 Task: Find connections with filter location San Gil with filter topic #Storytellingwith filter profile language Spanish with filter current company Isha Foundation with filter school Gaya College, Gaya with filter industry Wholesale Building Materials with filter service category Web Development with filter keywords title Video Editor
Action: Mouse moved to (291, 209)
Screenshot: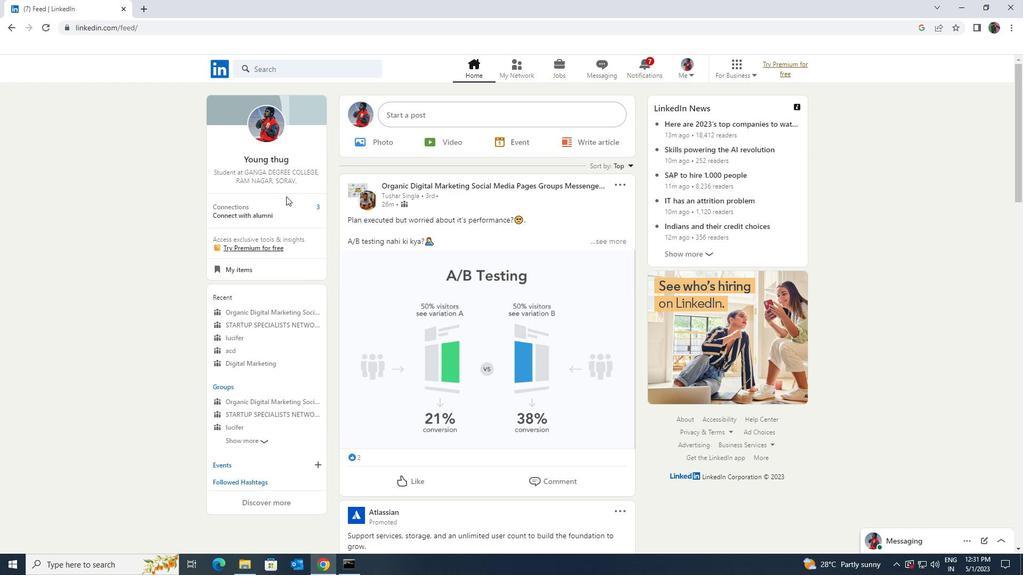 
Action: Mouse pressed left at (291, 209)
Screenshot: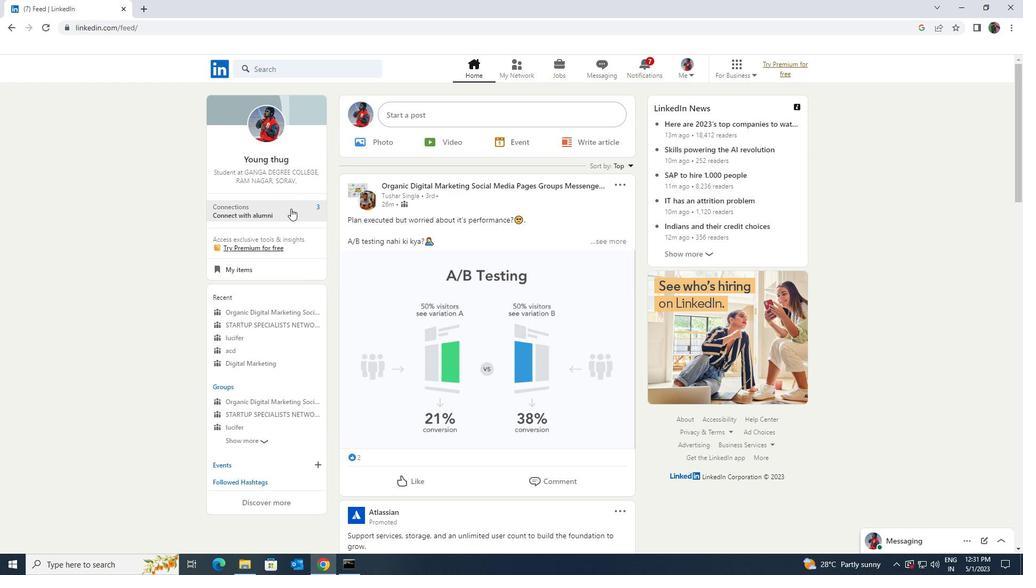 
Action: Mouse moved to (316, 130)
Screenshot: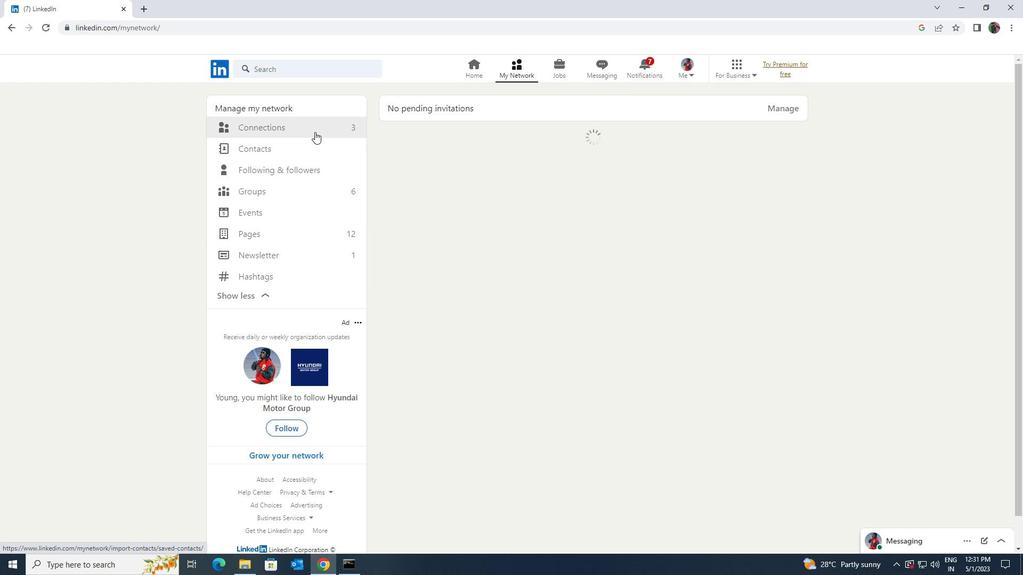 
Action: Mouse pressed left at (316, 130)
Screenshot: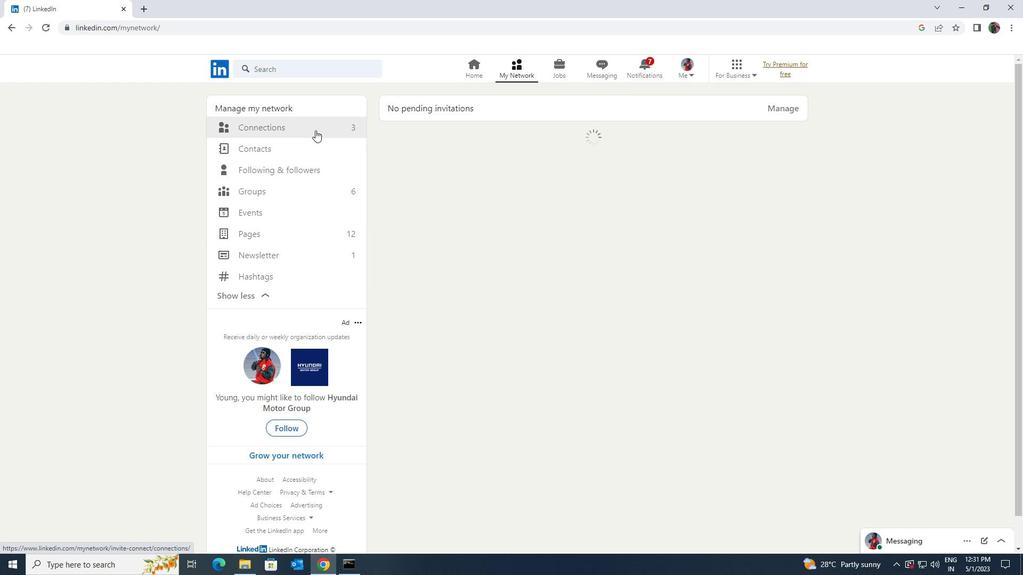 
Action: Mouse moved to (593, 130)
Screenshot: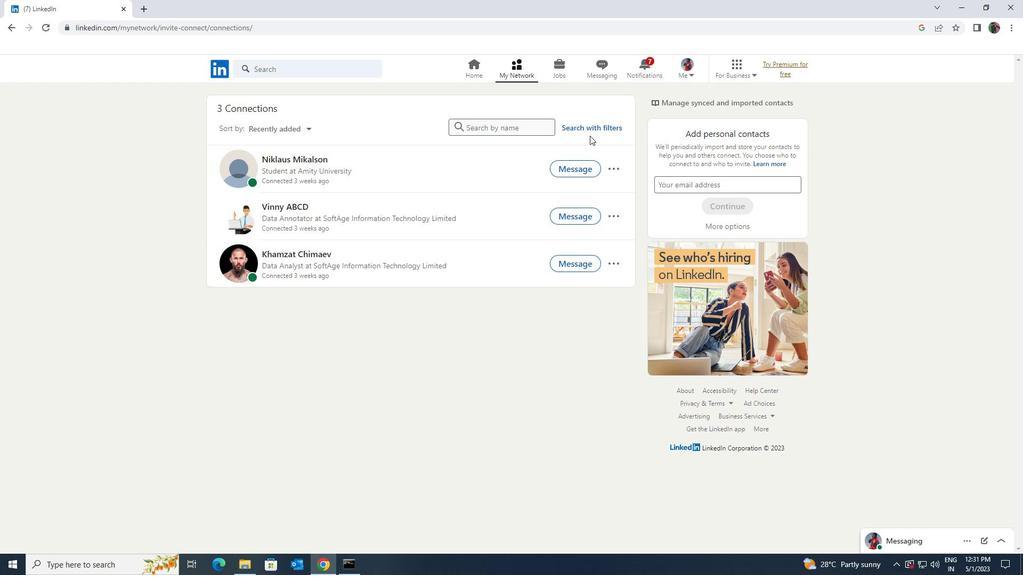 
Action: Mouse pressed left at (593, 130)
Screenshot: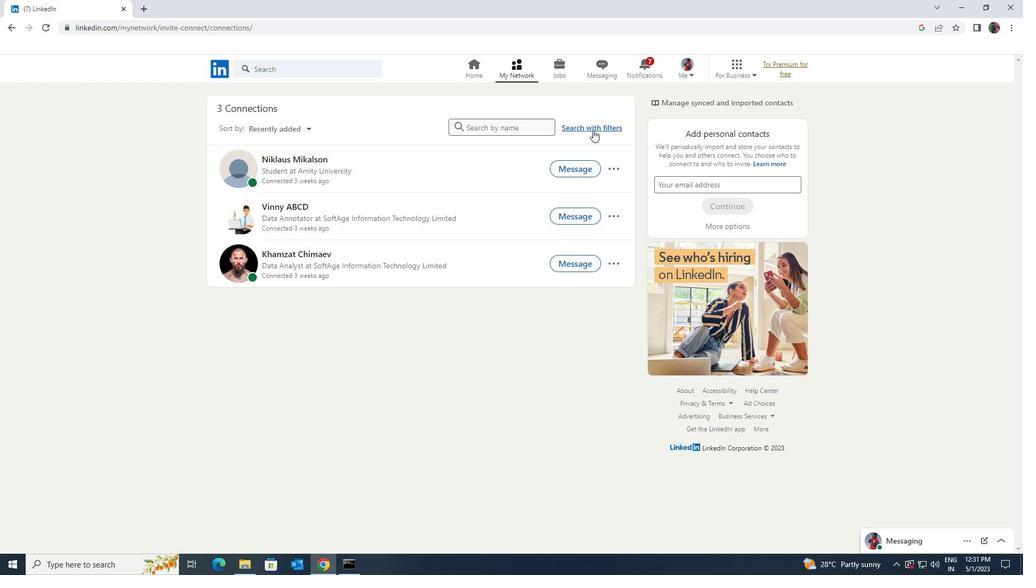 
Action: Mouse moved to (546, 102)
Screenshot: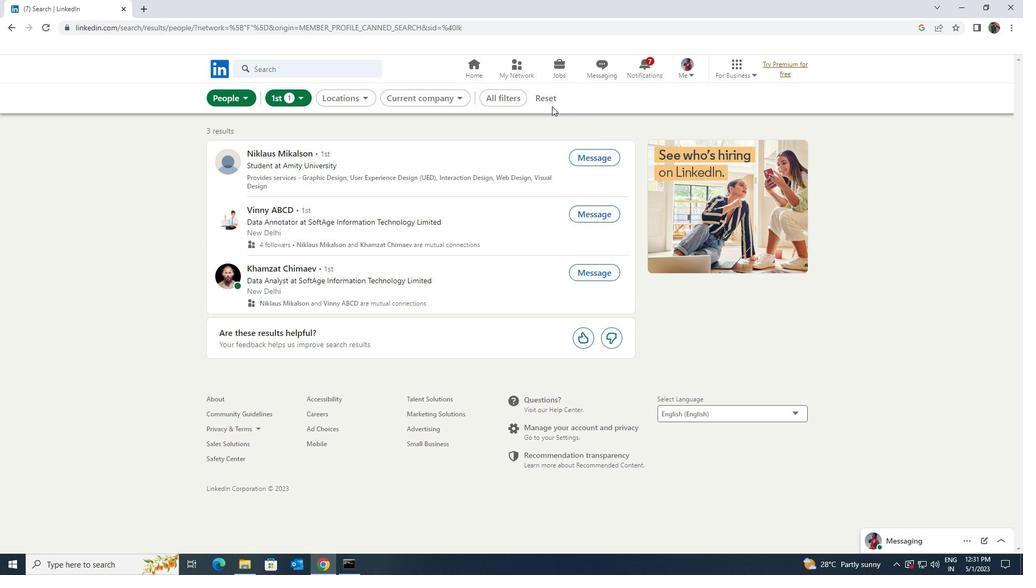 
Action: Mouse pressed left at (546, 102)
Screenshot: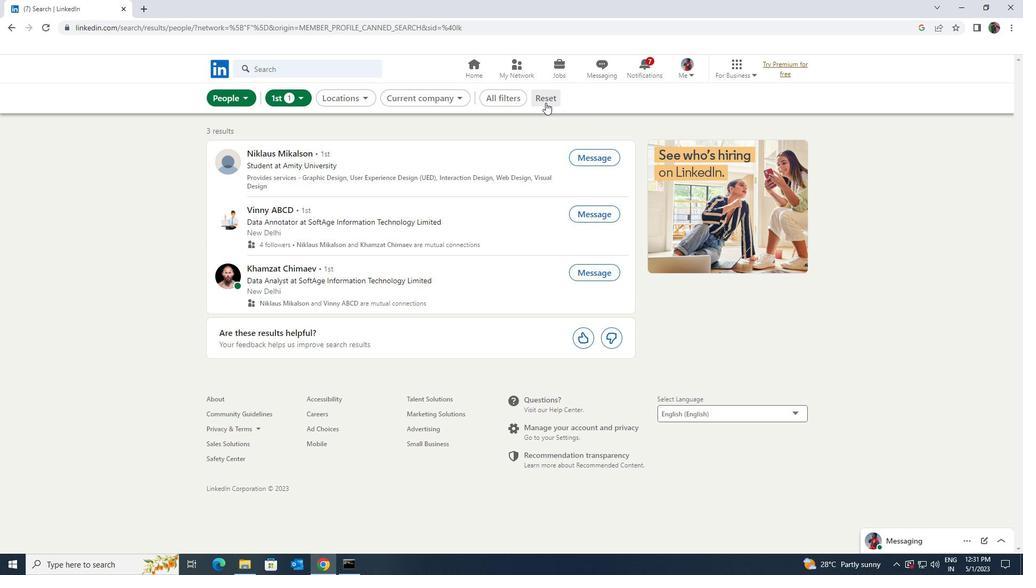
Action: Mouse moved to (522, 101)
Screenshot: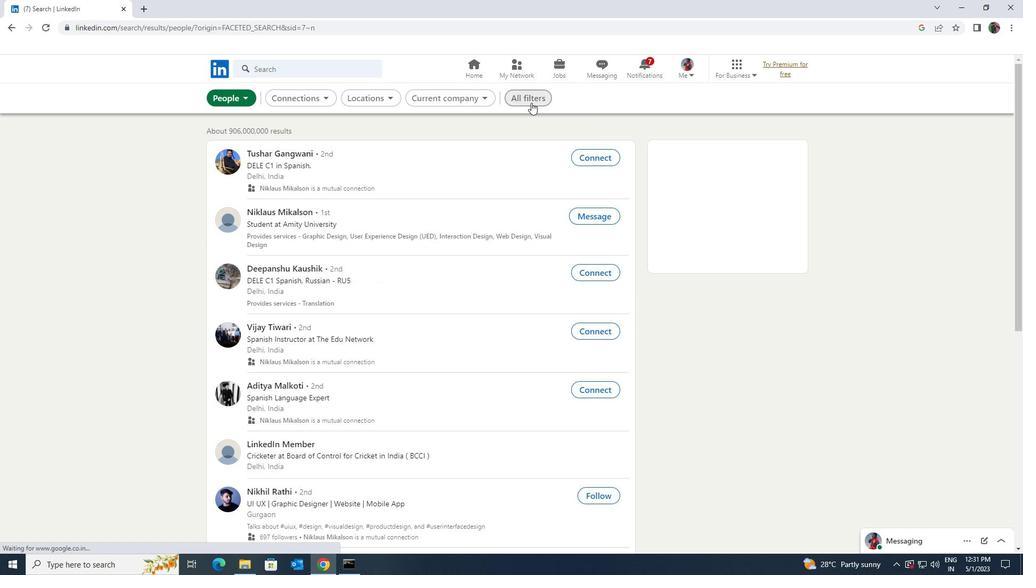 
Action: Mouse pressed left at (522, 101)
Screenshot: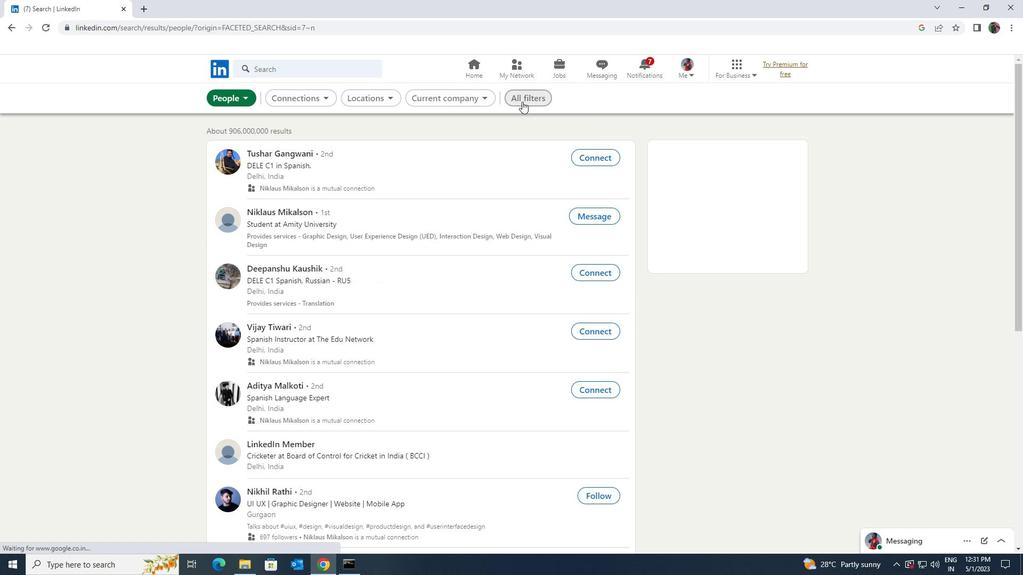 
Action: Mouse moved to (849, 302)
Screenshot: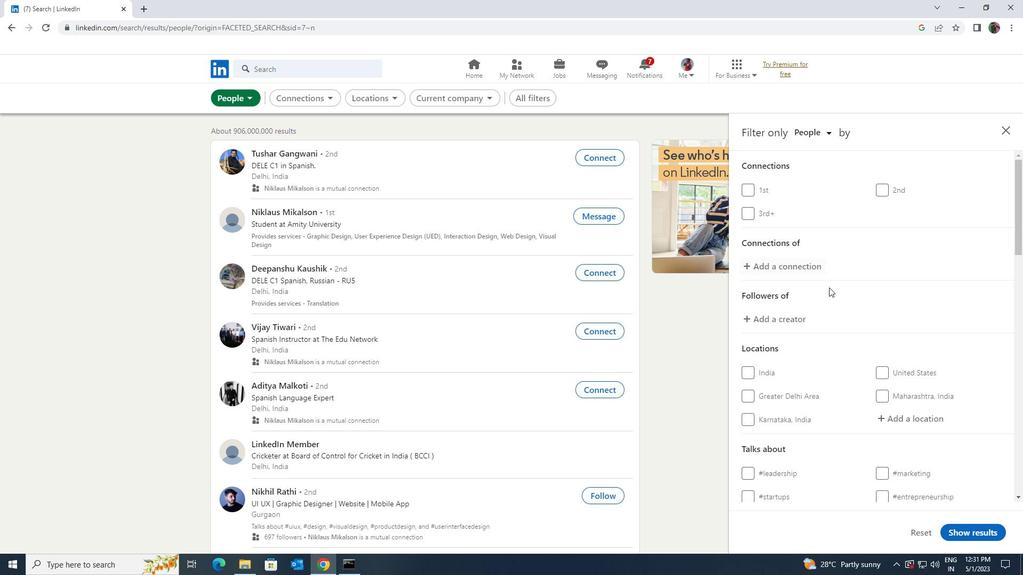 
Action: Mouse scrolled (849, 301) with delta (0, 0)
Screenshot: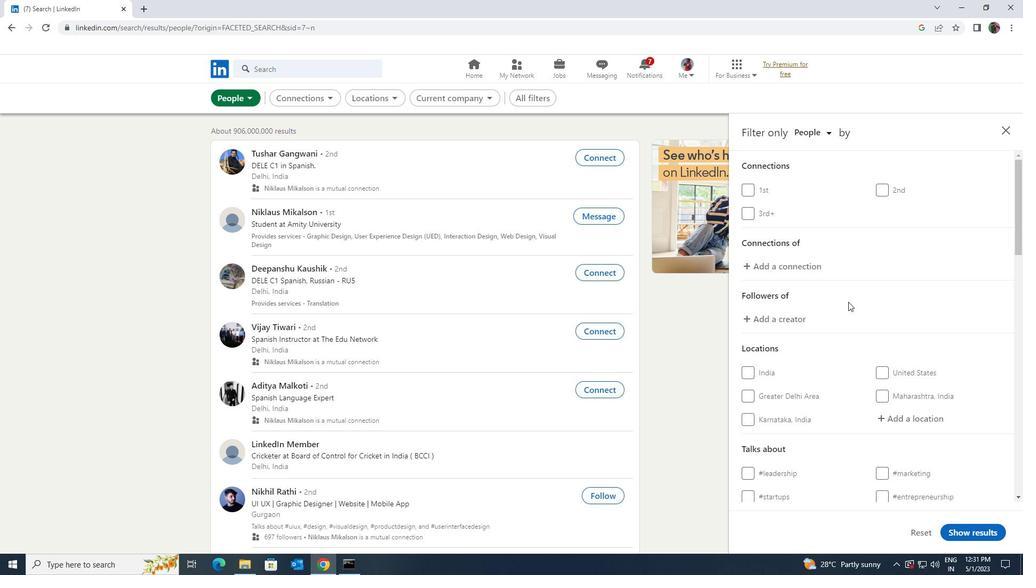 
Action: Mouse moved to (850, 302)
Screenshot: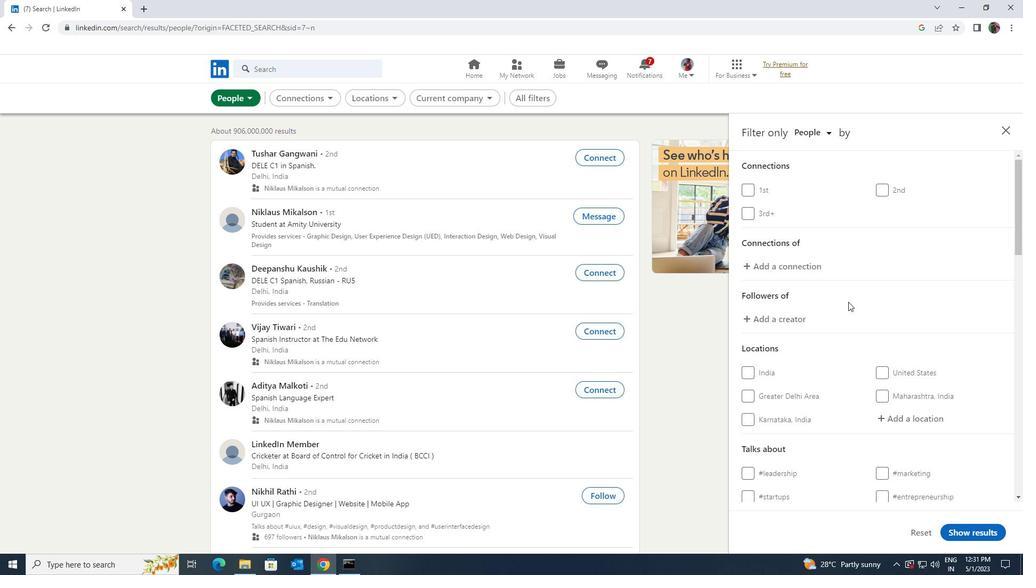 
Action: Mouse scrolled (850, 301) with delta (0, 0)
Screenshot: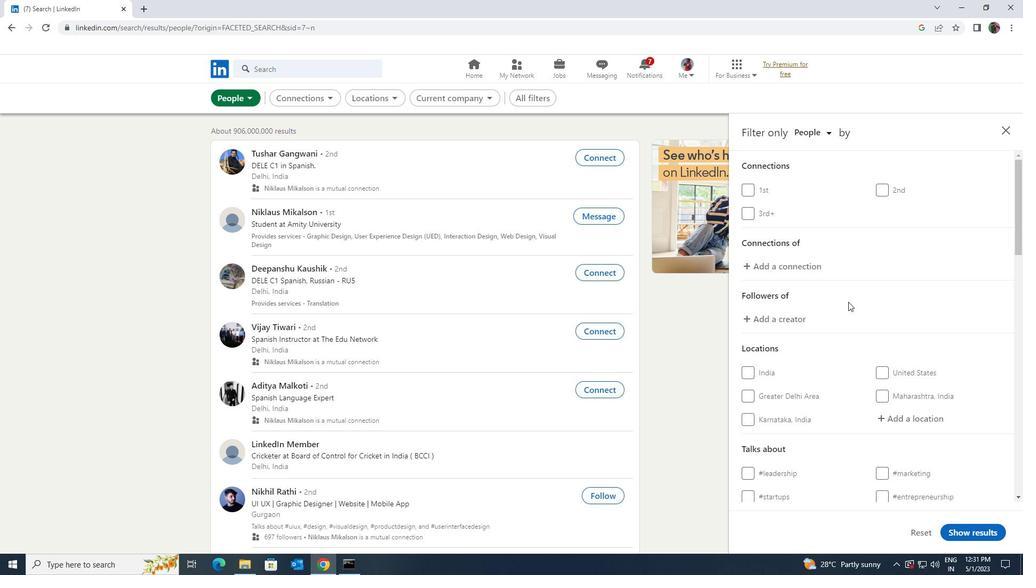 
Action: Mouse moved to (877, 309)
Screenshot: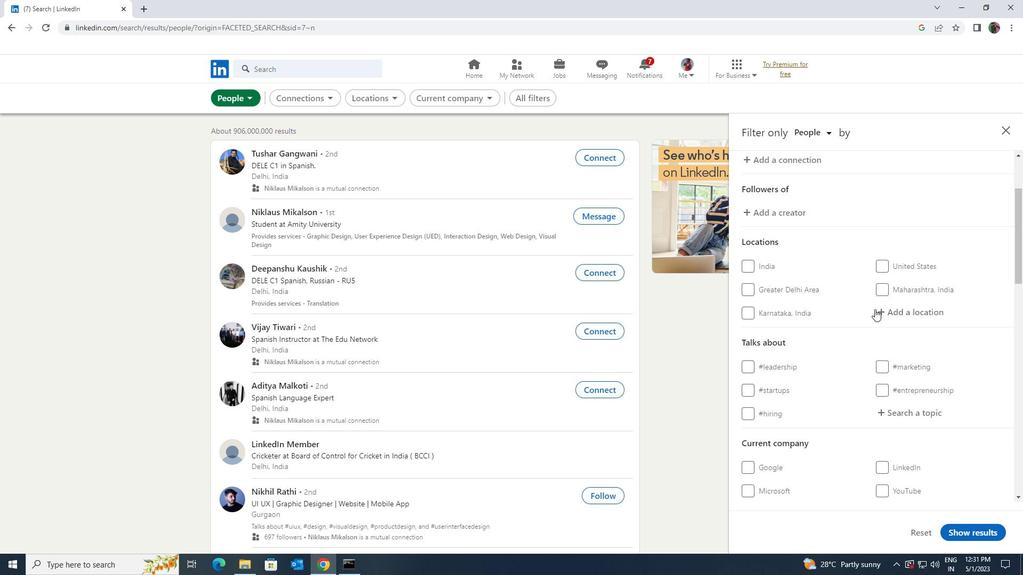 
Action: Mouse pressed left at (877, 309)
Screenshot: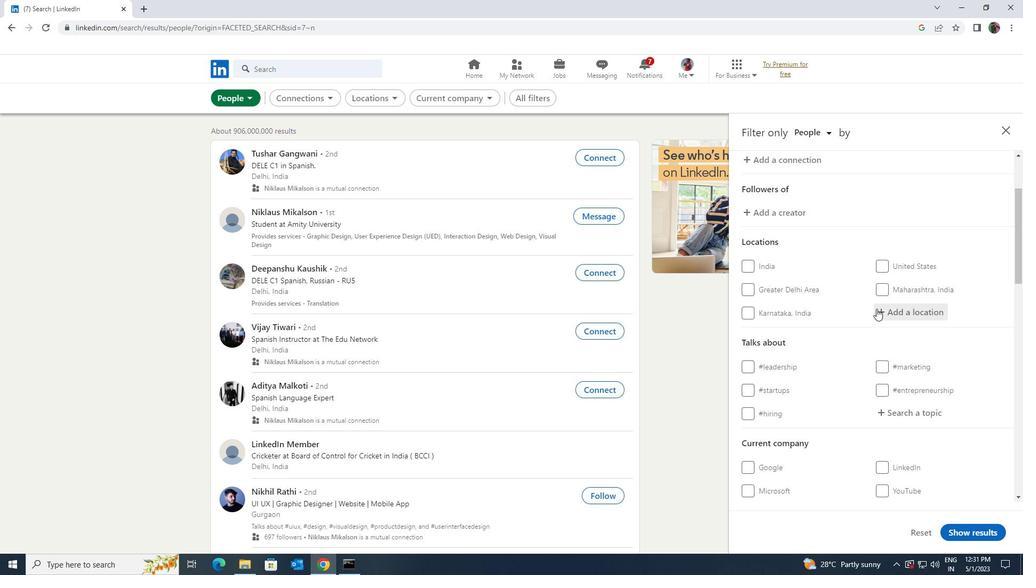 
Action: Key pressed <Key.shift>SAN<Key.space>GIL
Screenshot: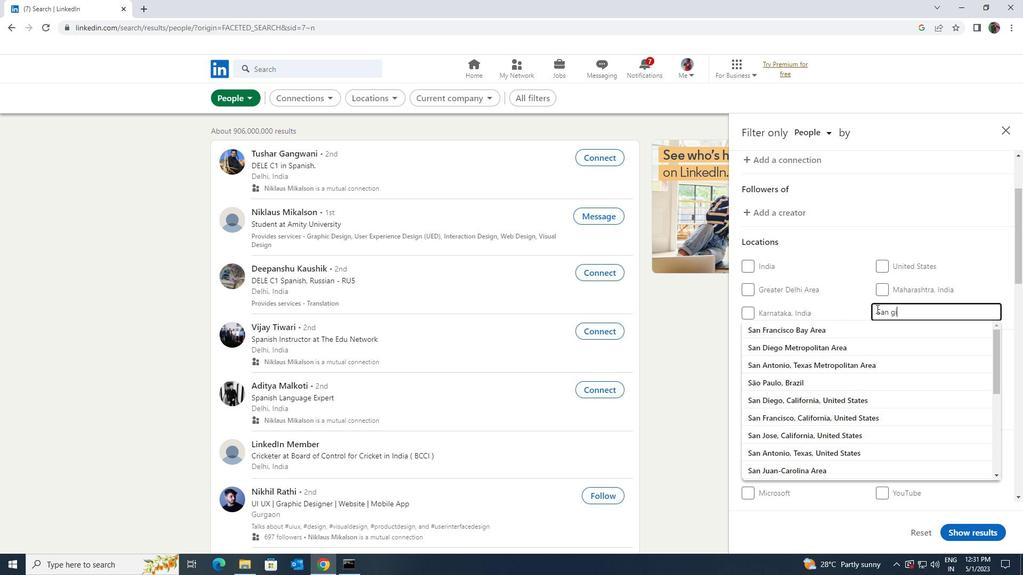 
Action: Mouse moved to (861, 329)
Screenshot: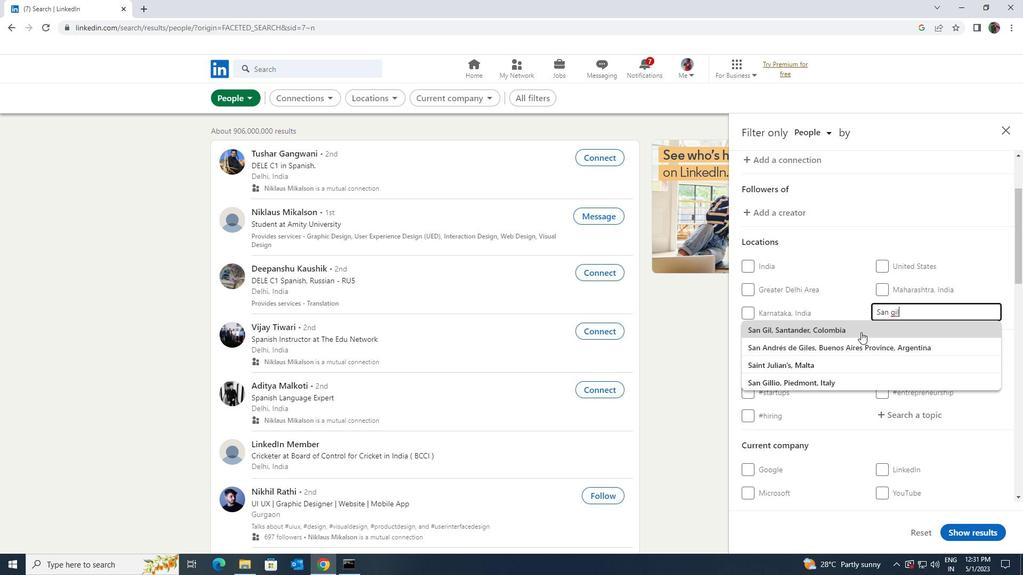 
Action: Mouse pressed left at (861, 329)
Screenshot: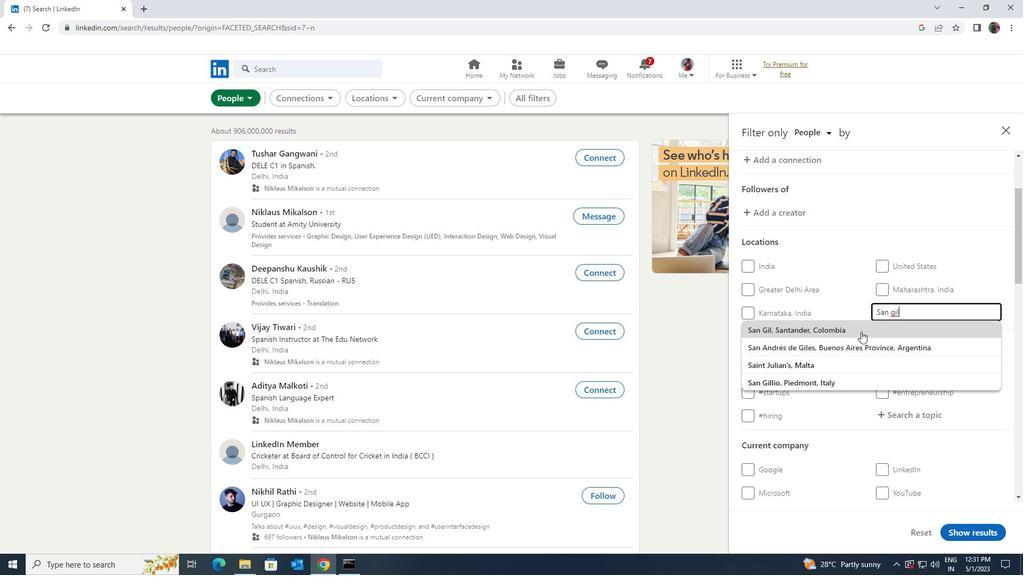 
Action: Mouse scrolled (861, 329) with delta (0, 0)
Screenshot: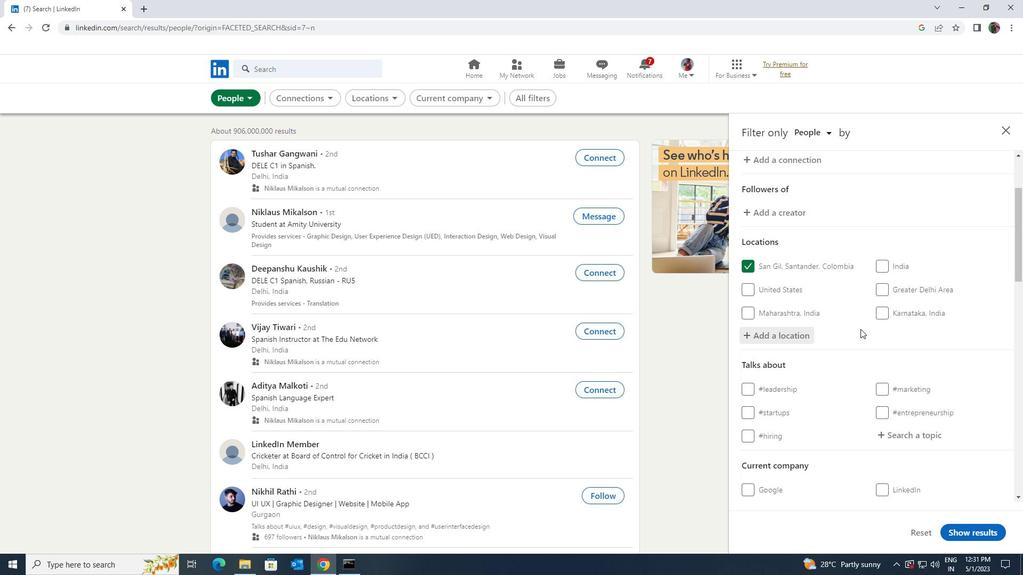 
Action: Mouse scrolled (861, 329) with delta (0, 0)
Screenshot: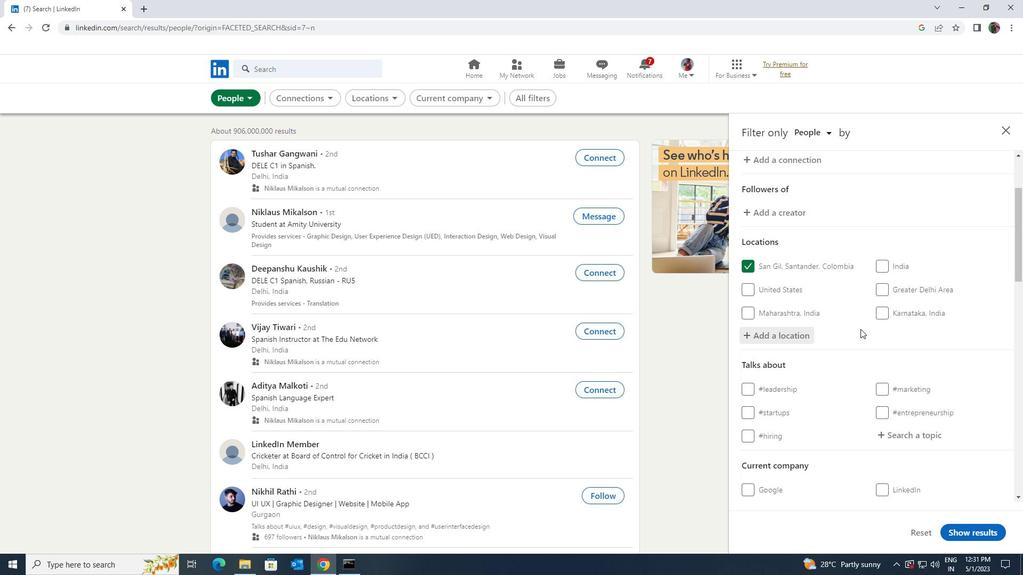 
Action: Mouse moved to (897, 331)
Screenshot: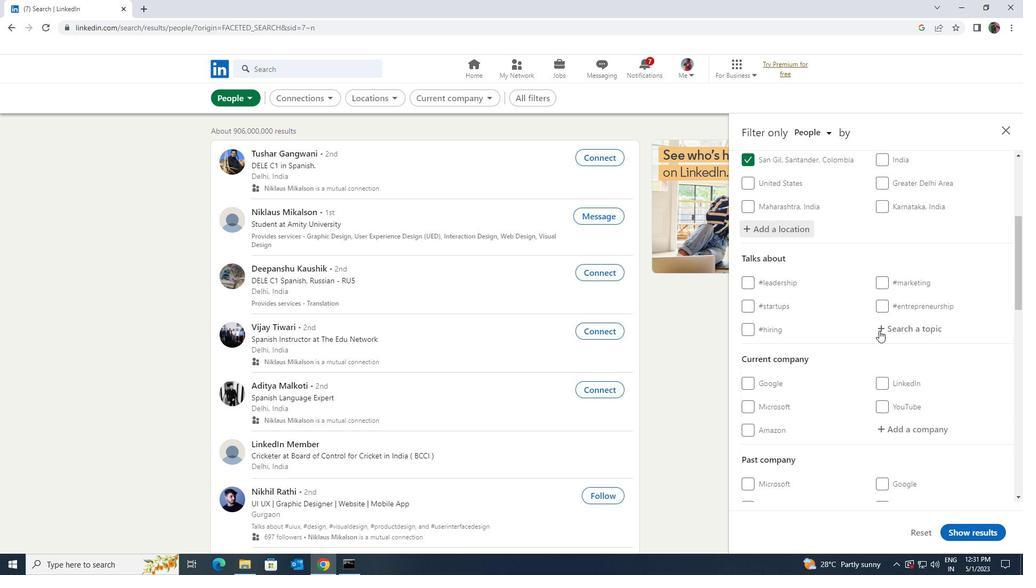 
Action: Mouse pressed left at (897, 331)
Screenshot: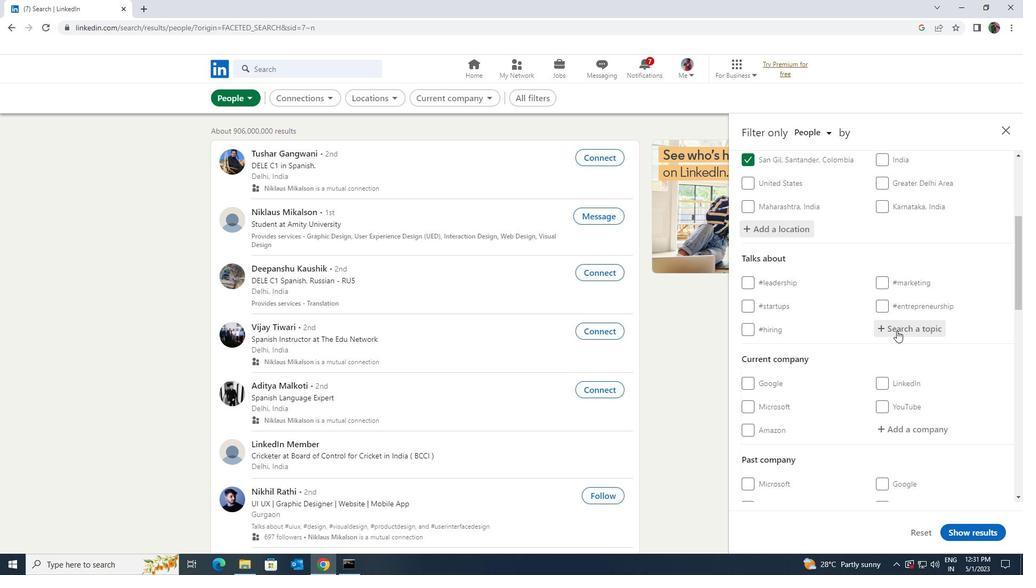 
Action: Key pressed <Key.shift><Key.shift>STORYTELLI
Screenshot: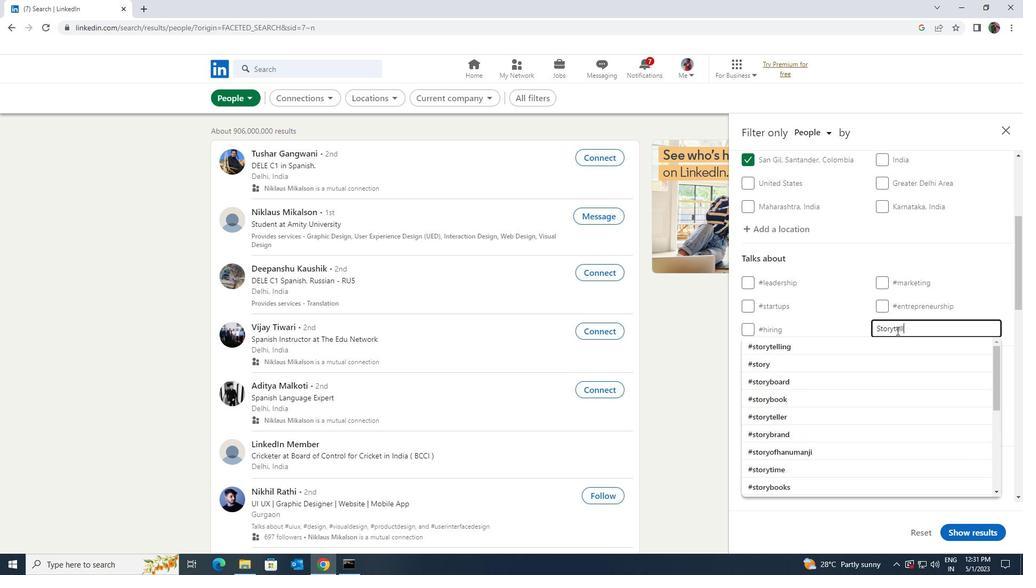 
Action: Mouse moved to (896, 338)
Screenshot: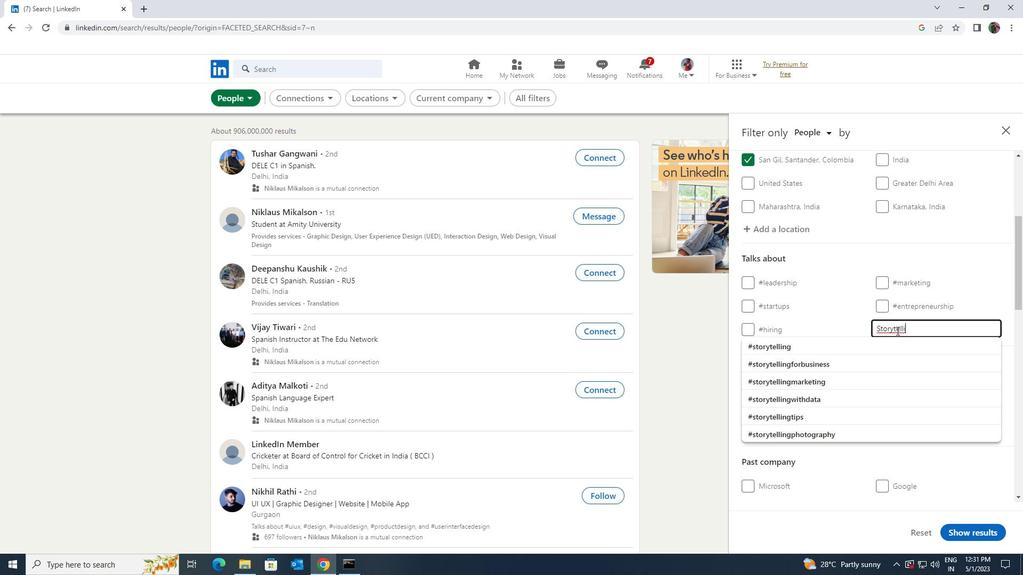 
Action: Mouse pressed left at (896, 338)
Screenshot: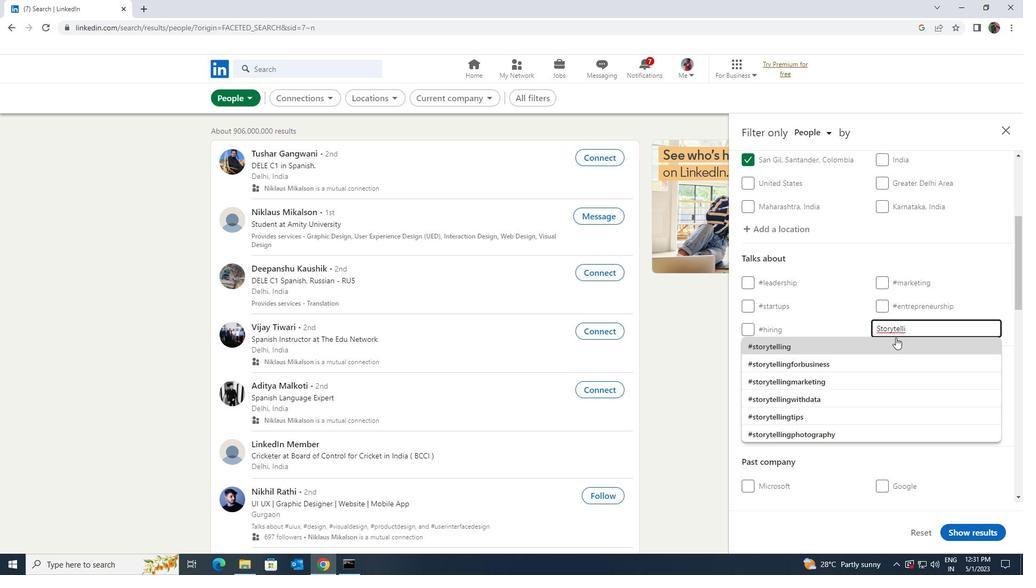 
Action: Mouse scrolled (896, 337) with delta (0, 0)
Screenshot: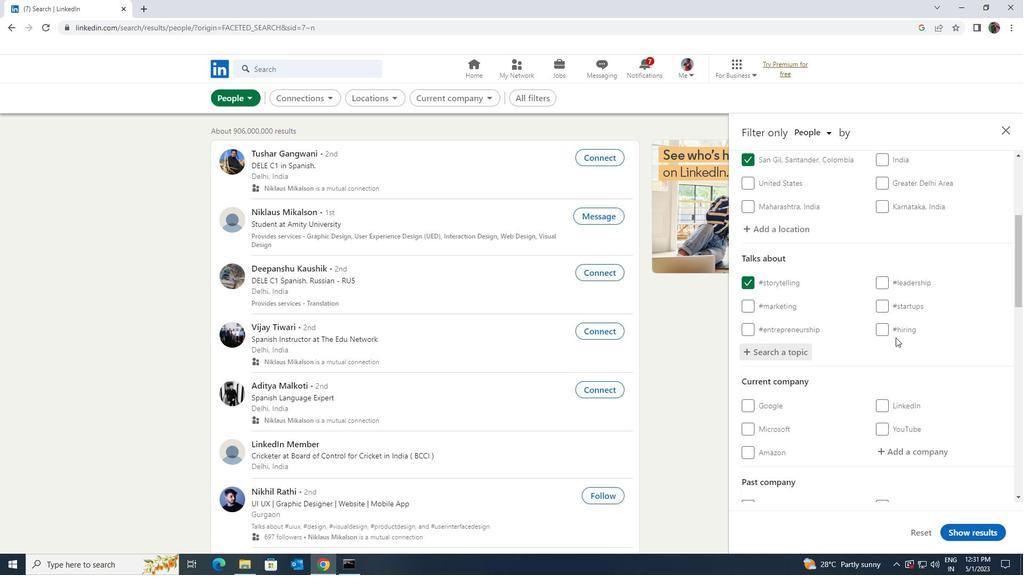 
Action: Mouse scrolled (896, 337) with delta (0, 0)
Screenshot: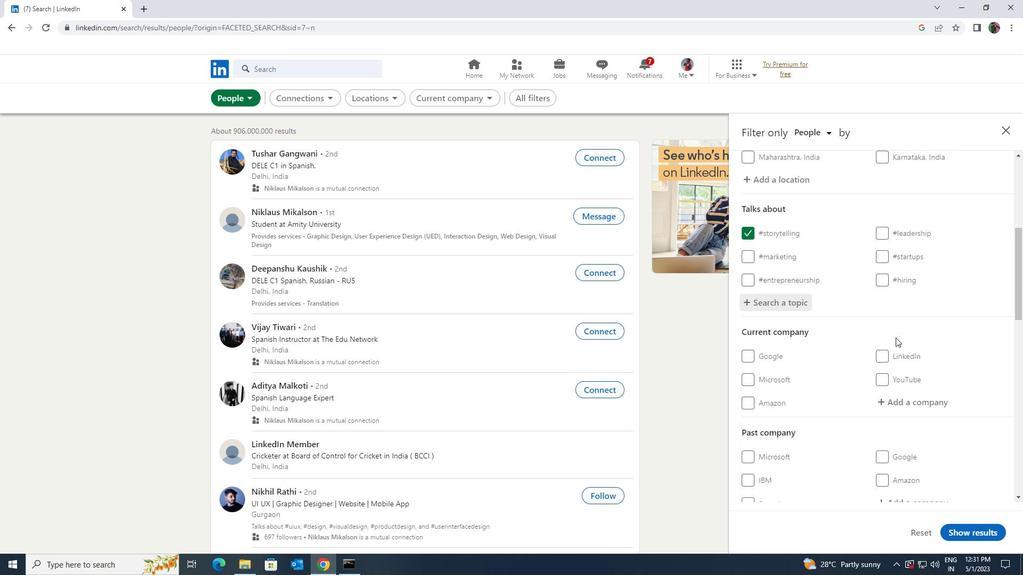 
Action: Mouse scrolled (896, 337) with delta (0, 0)
Screenshot: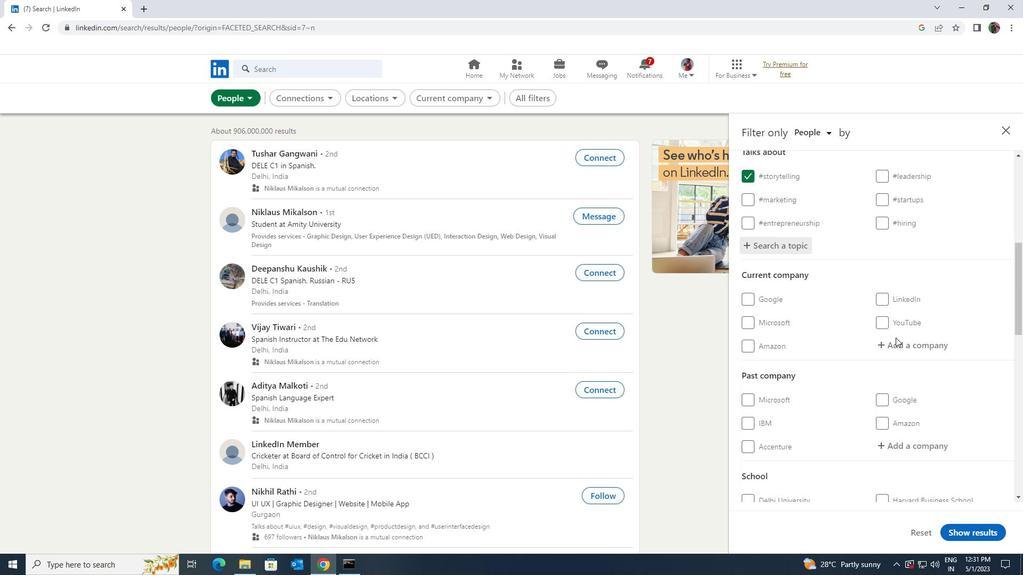 
Action: Mouse scrolled (896, 337) with delta (0, 0)
Screenshot: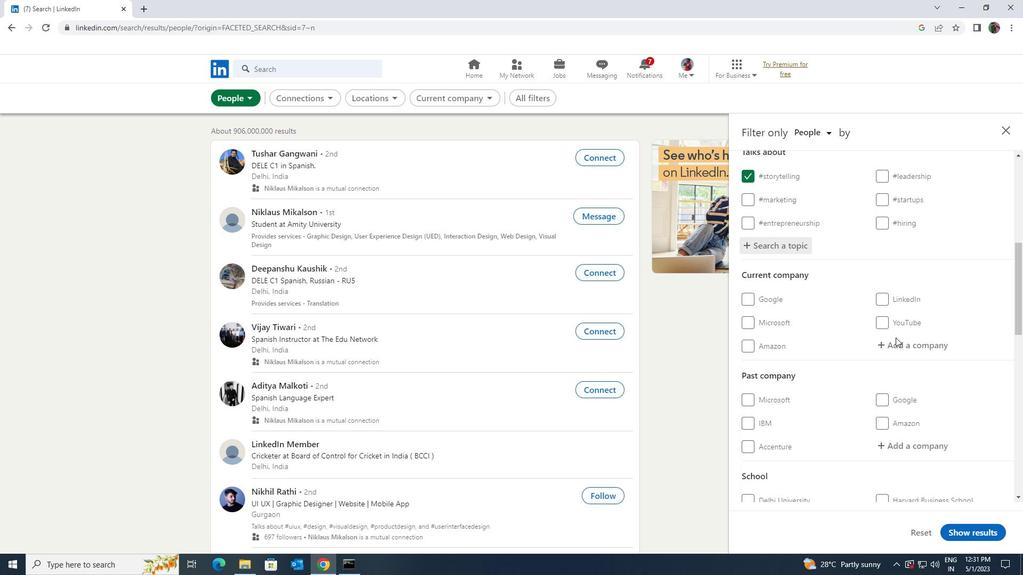 
Action: Mouse scrolled (896, 337) with delta (0, 0)
Screenshot: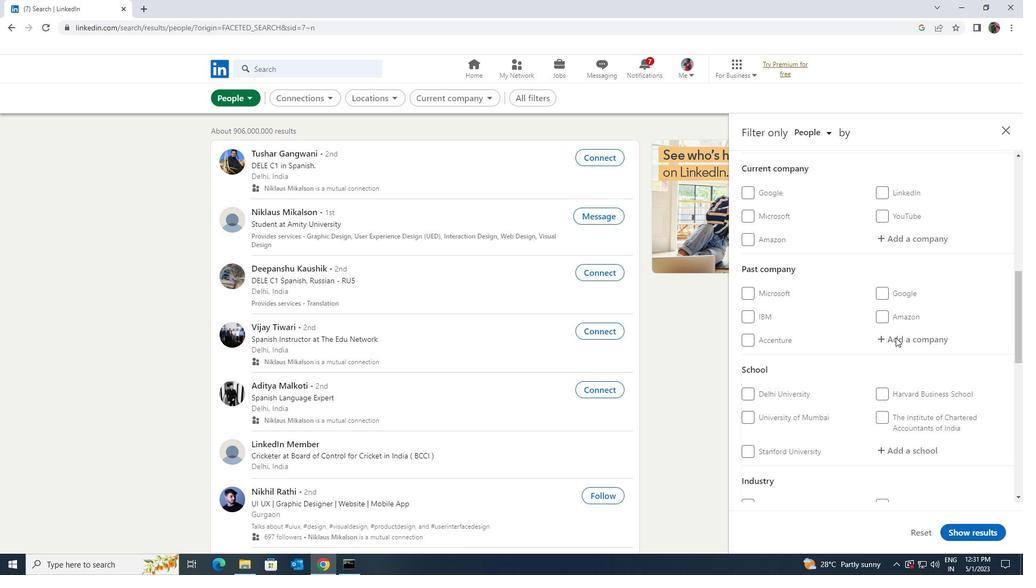 
Action: Mouse scrolled (896, 337) with delta (0, 0)
Screenshot: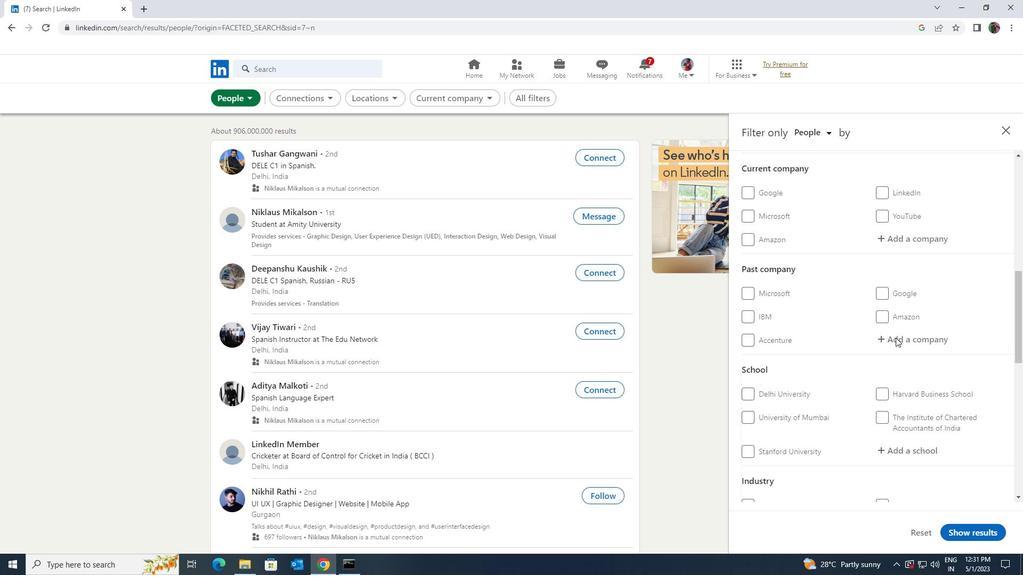 
Action: Mouse scrolled (896, 337) with delta (0, 0)
Screenshot: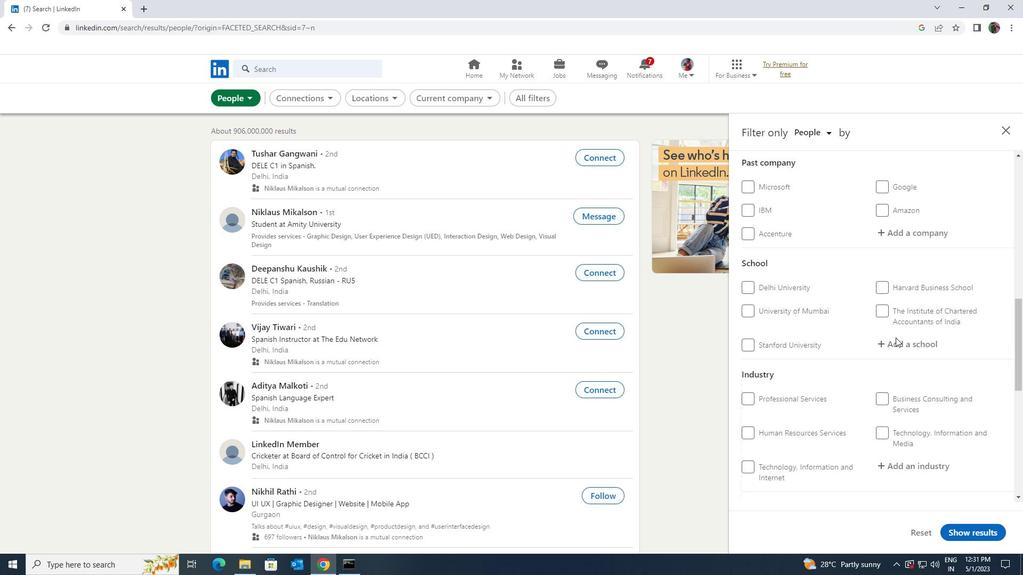 
Action: Mouse scrolled (896, 337) with delta (0, 0)
Screenshot: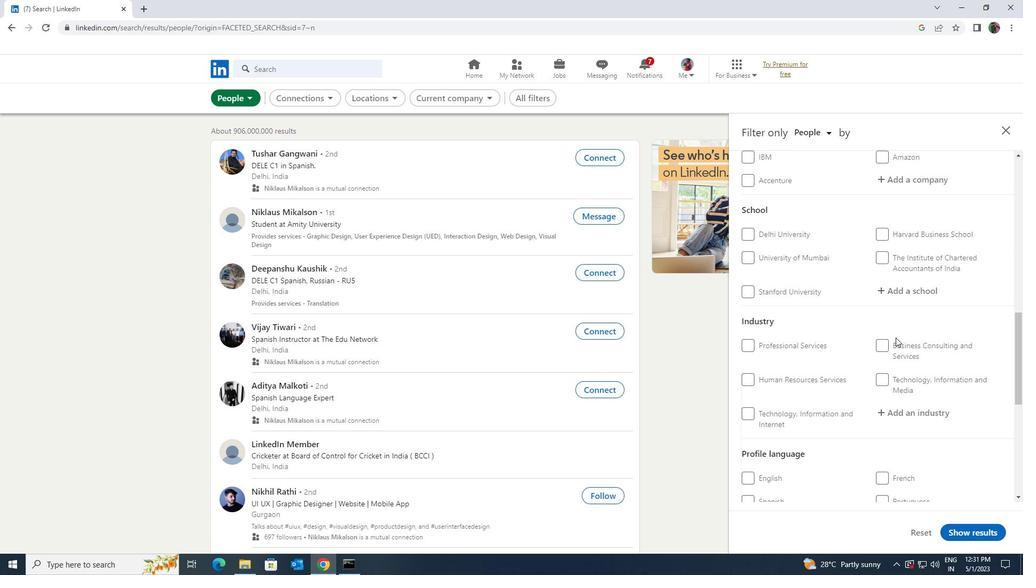 
Action: Mouse scrolled (896, 337) with delta (0, 0)
Screenshot: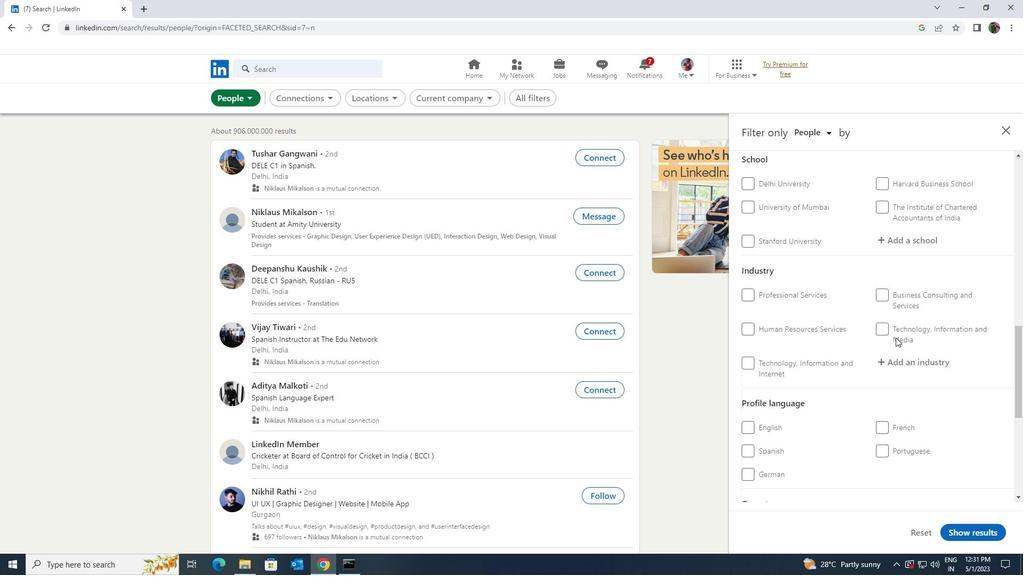 
Action: Mouse scrolled (896, 337) with delta (0, 0)
Screenshot: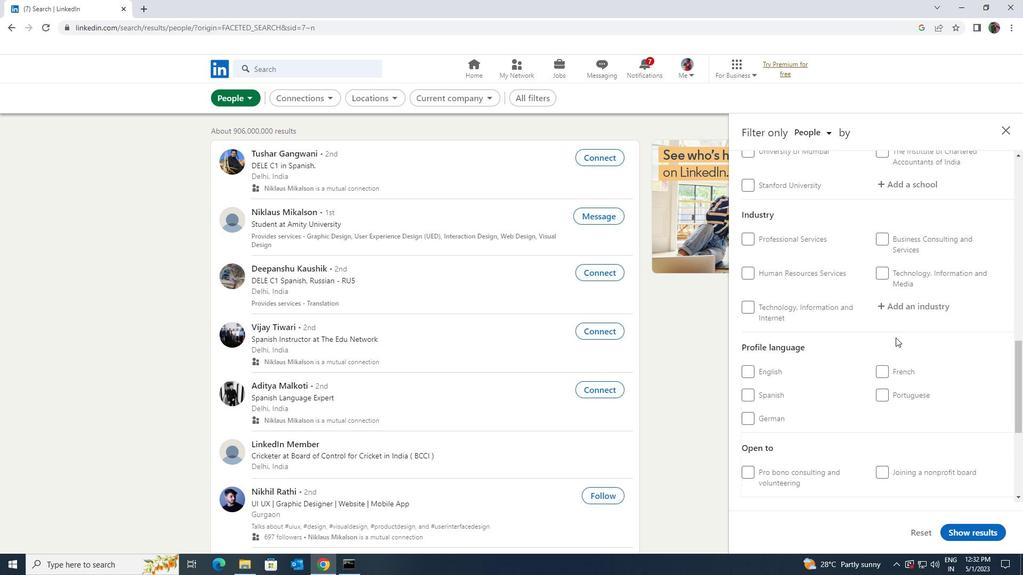 
Action: Mouse scrolled (896, 337) with delta (0, 0)
Screenshot: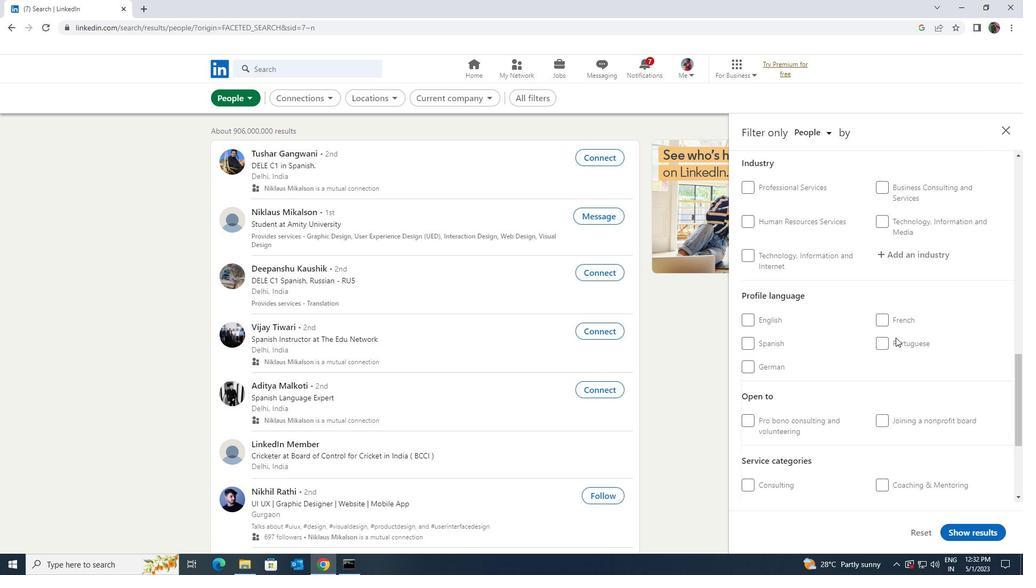 
Action: Mouse scrolled (896, 337) with delta (0, 0)
Screenshot: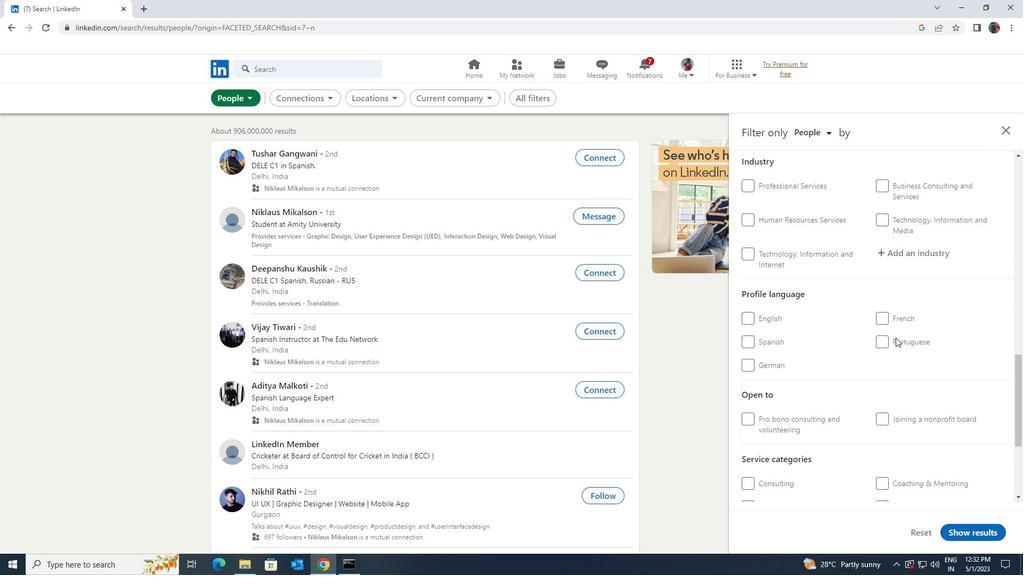
Action: Mouse scrolled (896, 337) with delta (0, 0)
Screenshot: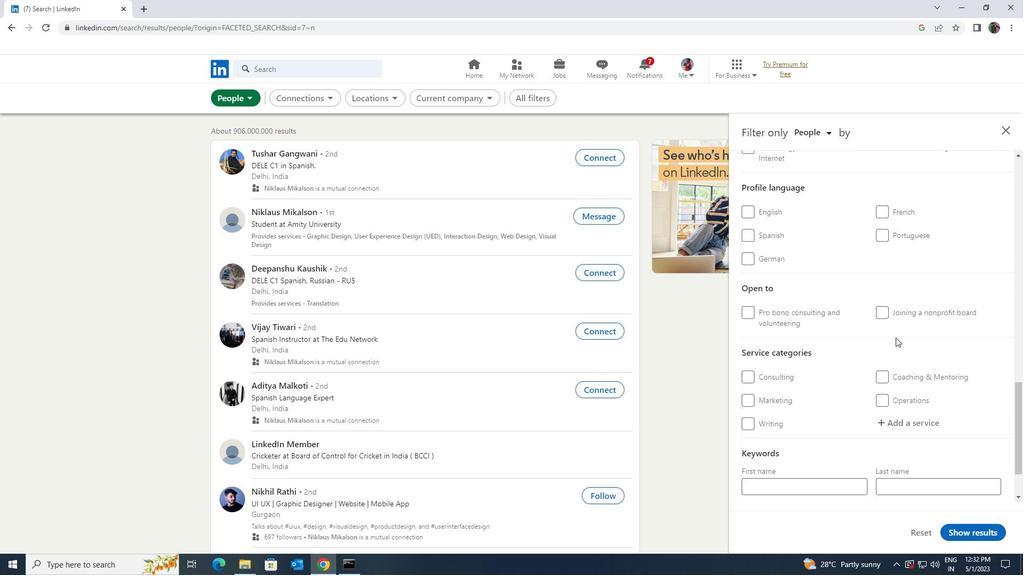 
Action: Mouse scrolled (896, 338) with delta (0, 0)
Screenshot: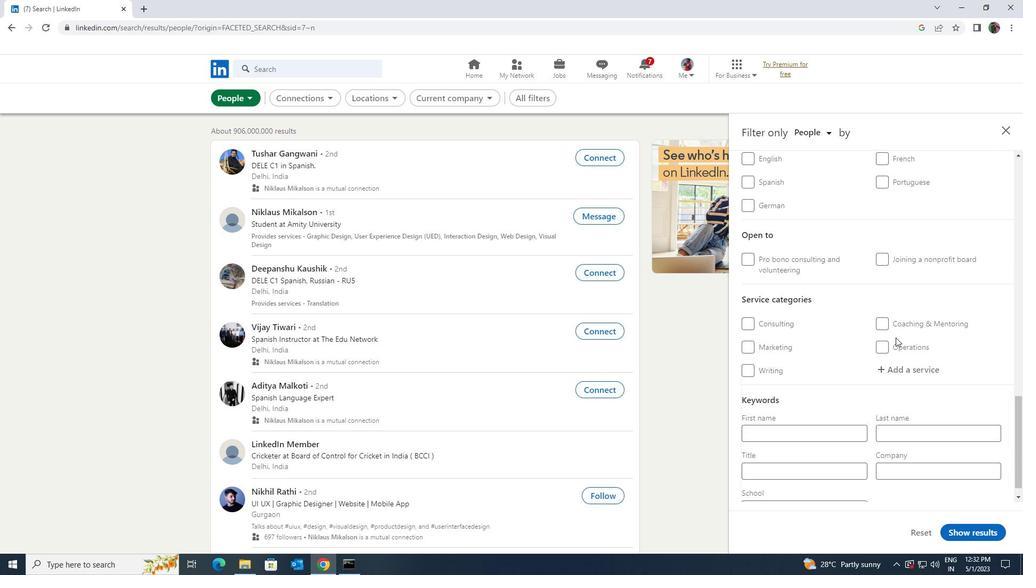 
Action: Mouse scrolled (896, 338) with delta (0, 0)
Screenshot: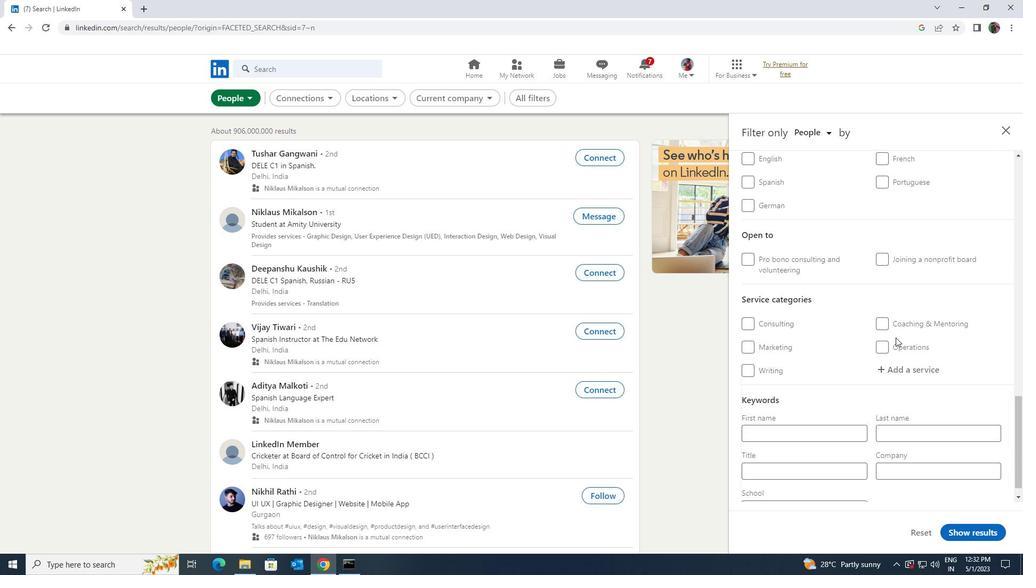 
Action: Mouse moved to (752, 291)
Screenshot: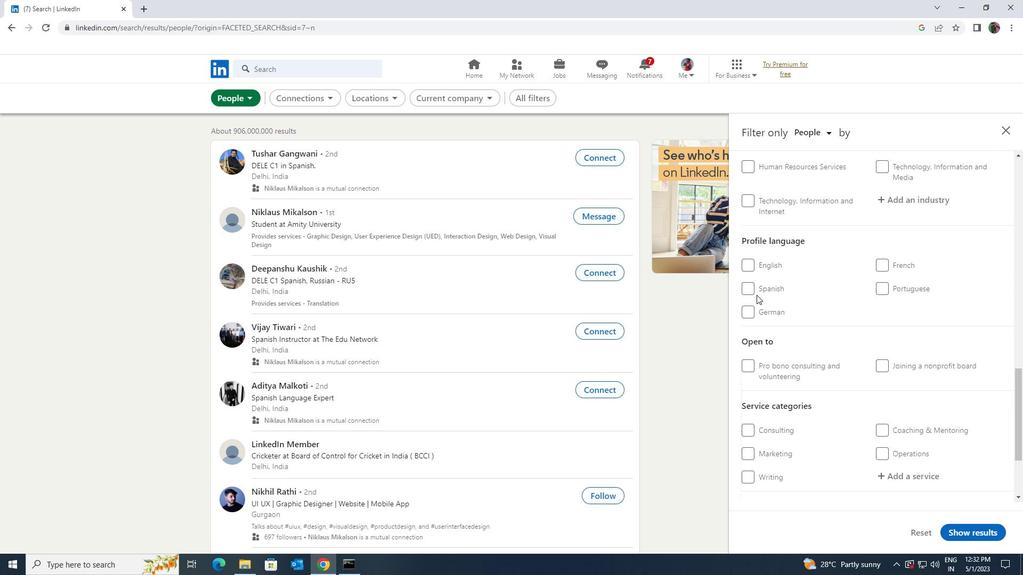 
Action: Mouse pressed left at (752, 291)
Screenshot: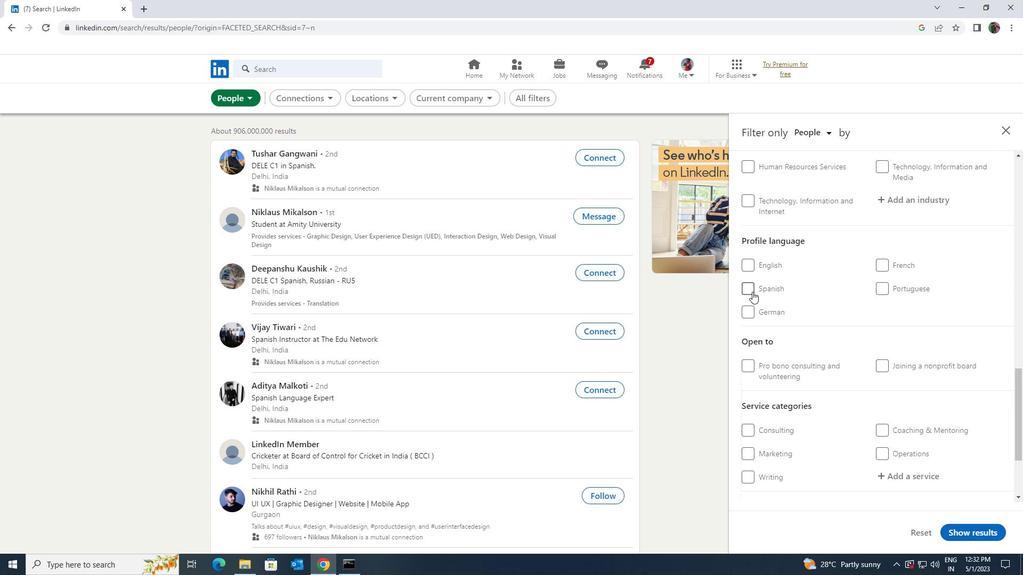 
Action: Mouse moved to (803, 316)
Screenshot: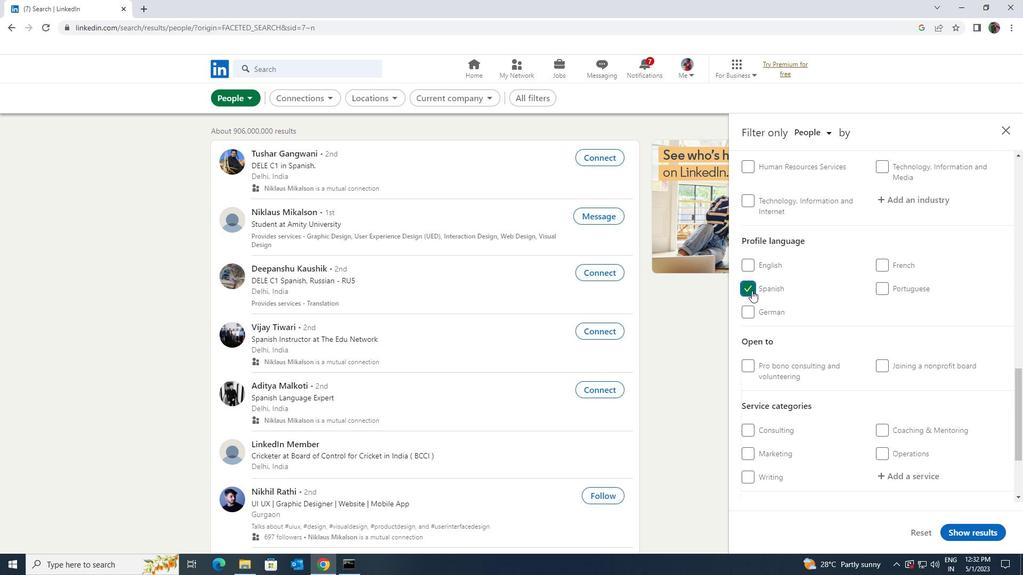 
Action: Mouse scrolled (803, 317) with delta (0, 0)
Screenshot: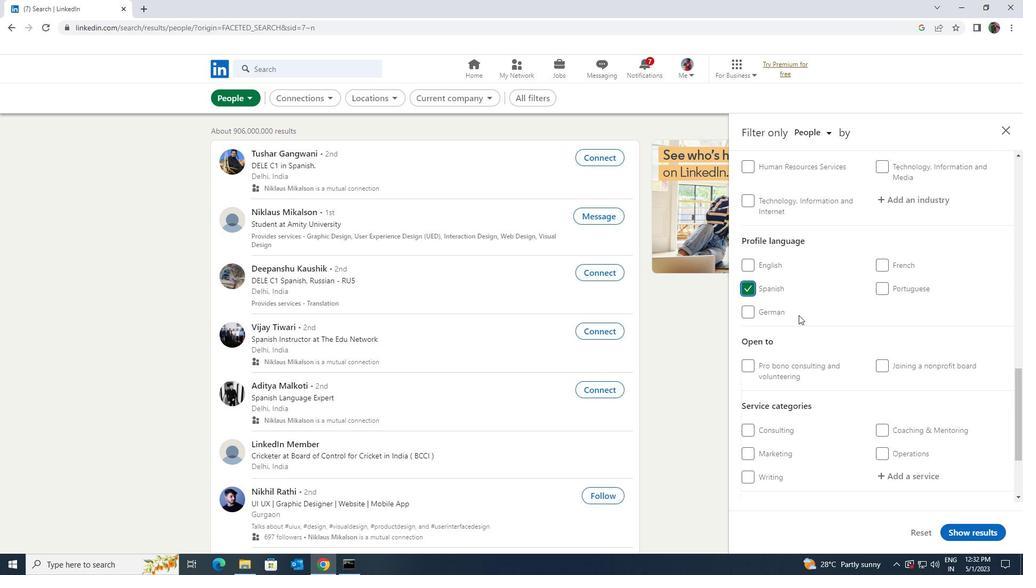 
Action: Mouse scrolled (803, 317) with delta (0, 0)
Screenshot: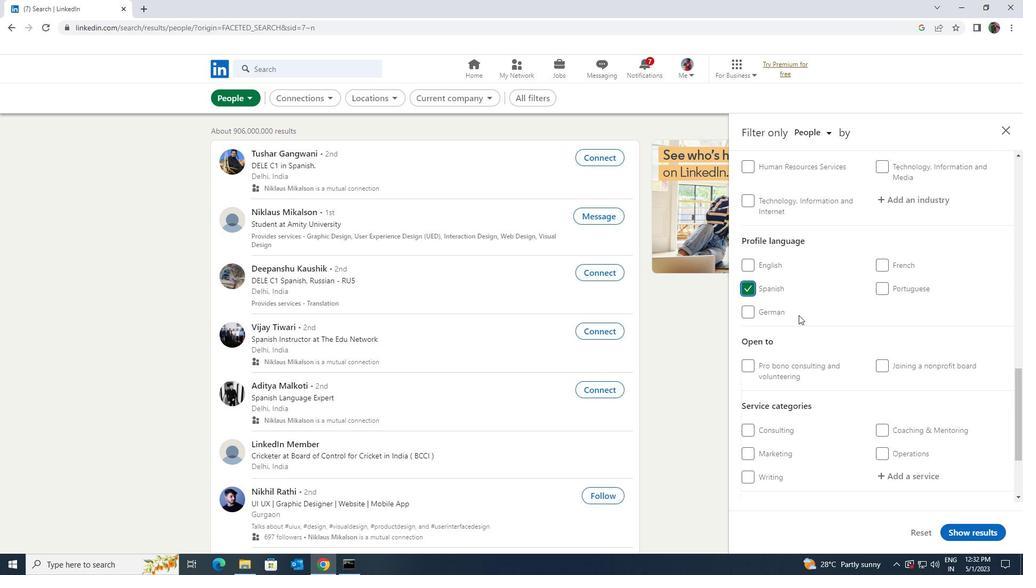 
Action: Mouse scrolled (803, 317) with delta (0, 0)
Screenshot: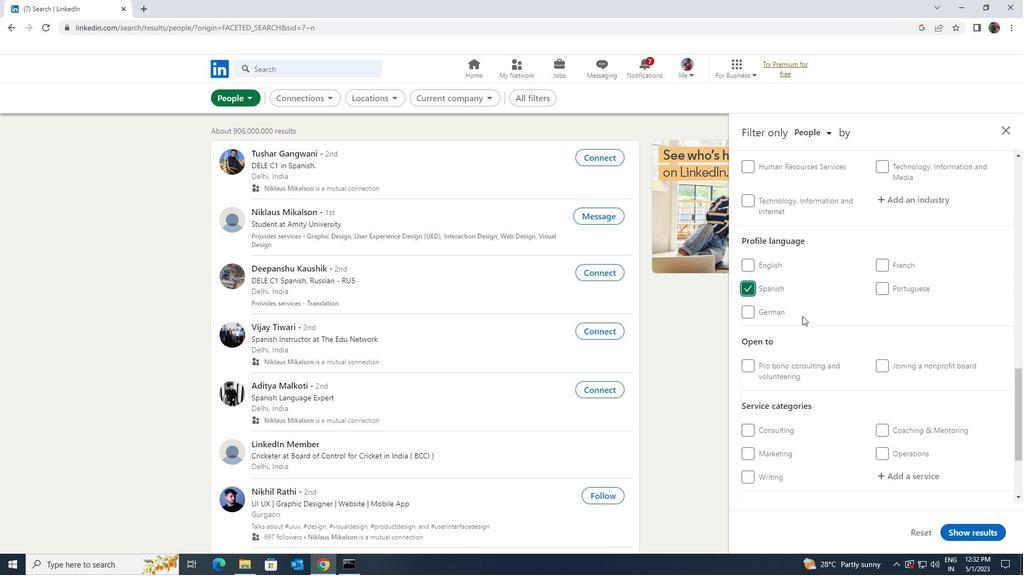 
Action: Mouse scrolled (803, 317) with delta (0, 0)
Screenshot: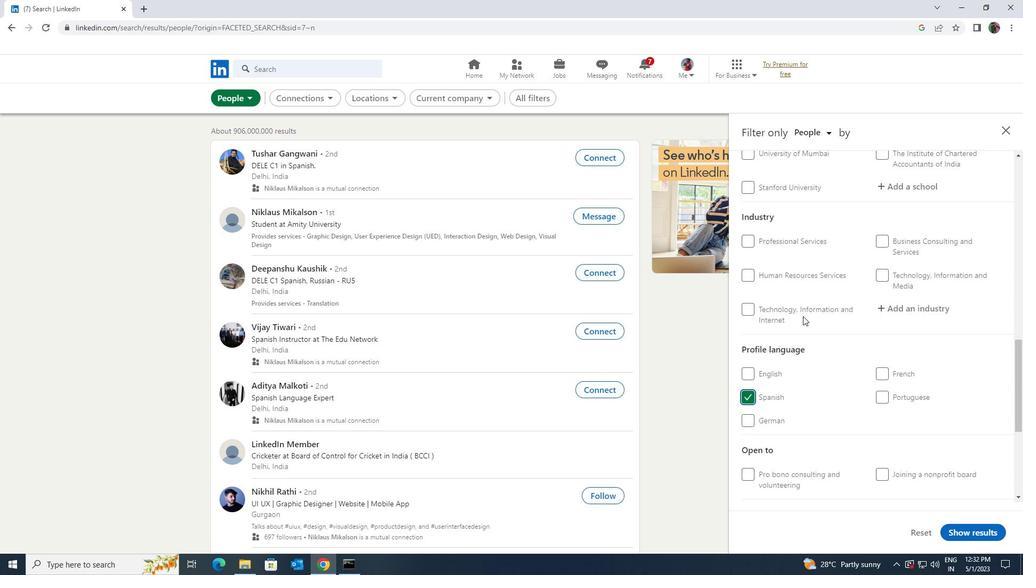 
Action: Mouse scrolled (803, 317) with delta (0, 0)
Screenshot: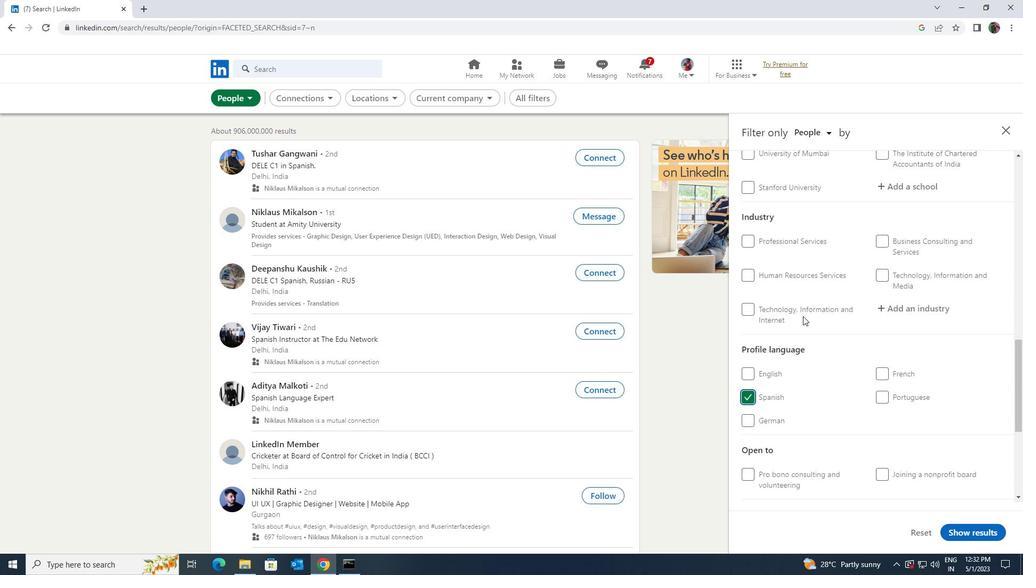 
Action: Mouse scrolled (803, 317) with delta (0, 0)
Screenshot: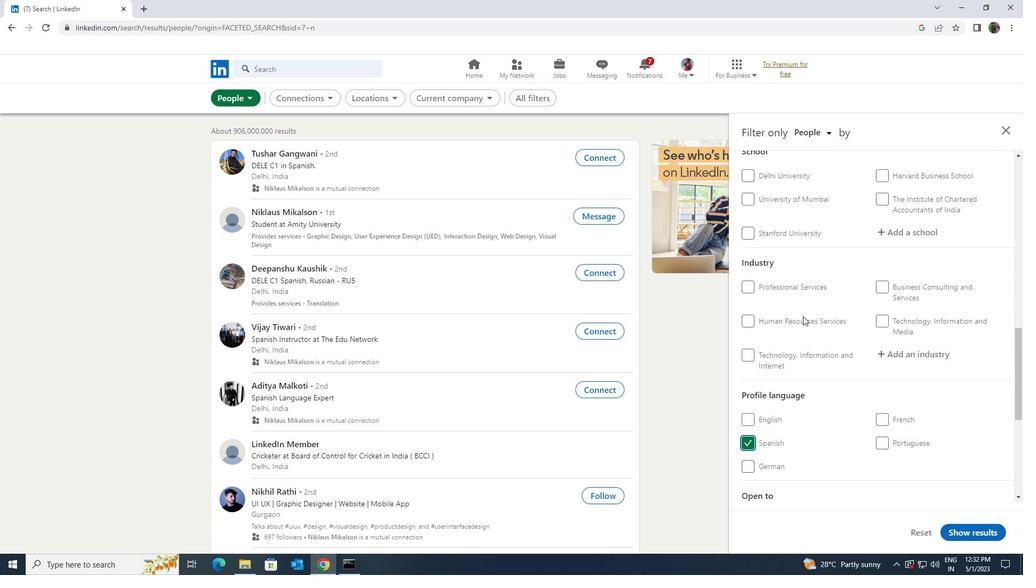 
Action: Mouse scrolled (803, 317) with delta (0, 0)
Screenshot: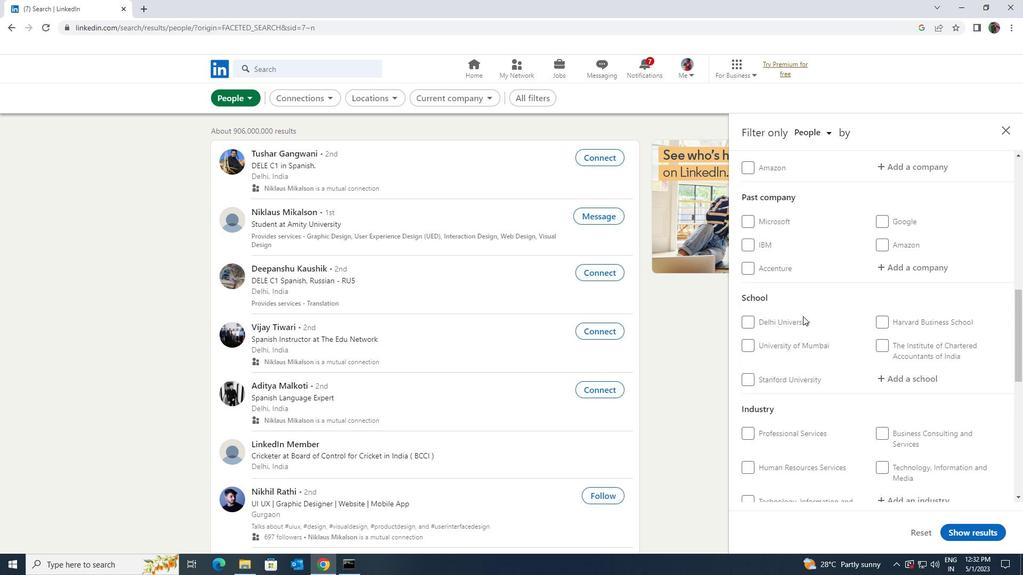 
Action: Mouse scrolled (803, 317) with delta (0, 0)
Screenshot: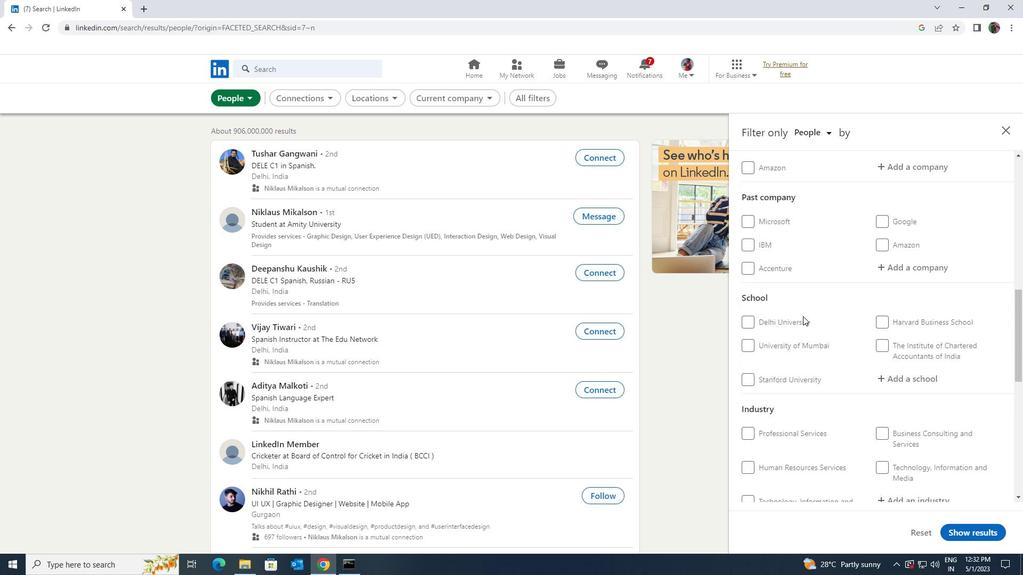 
Action: Mouse moved to (901, 292)
Screenshot: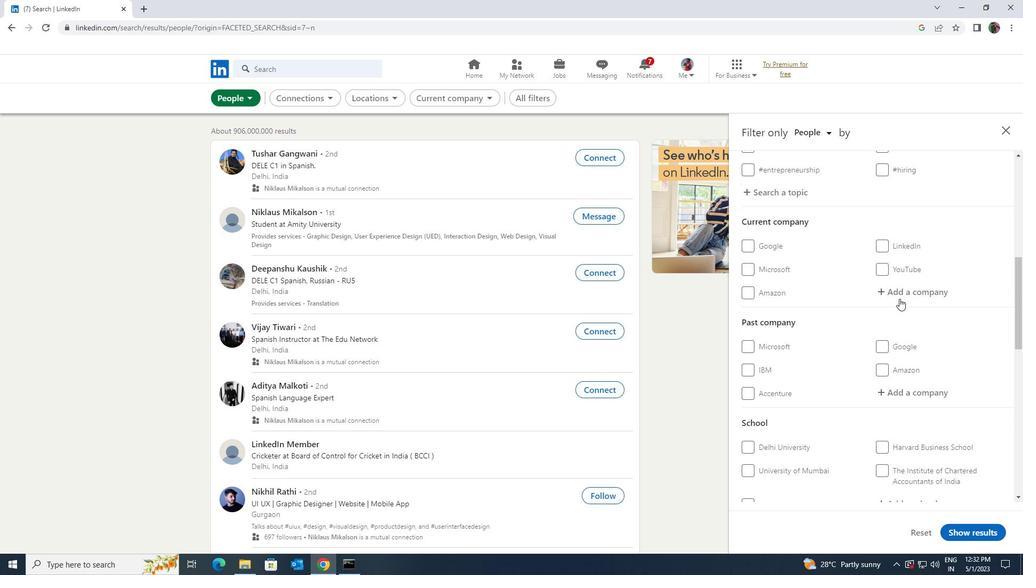 
Action: Mouse pressed left at (901, 292)
Screenshot: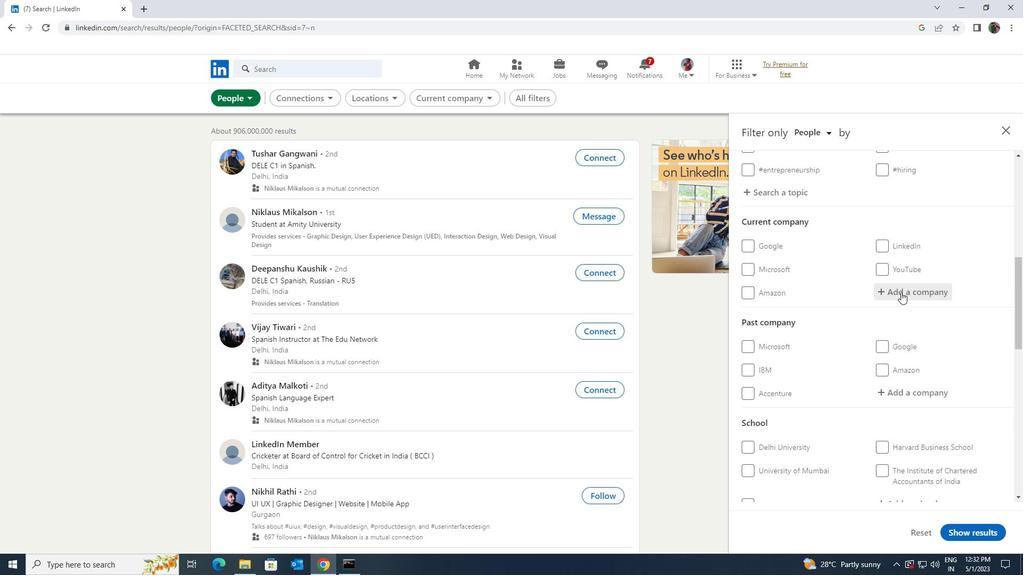 
Action: Key pressed <Key.shift>ISHA<Key.space><Key.shift>FOU
Screenshot: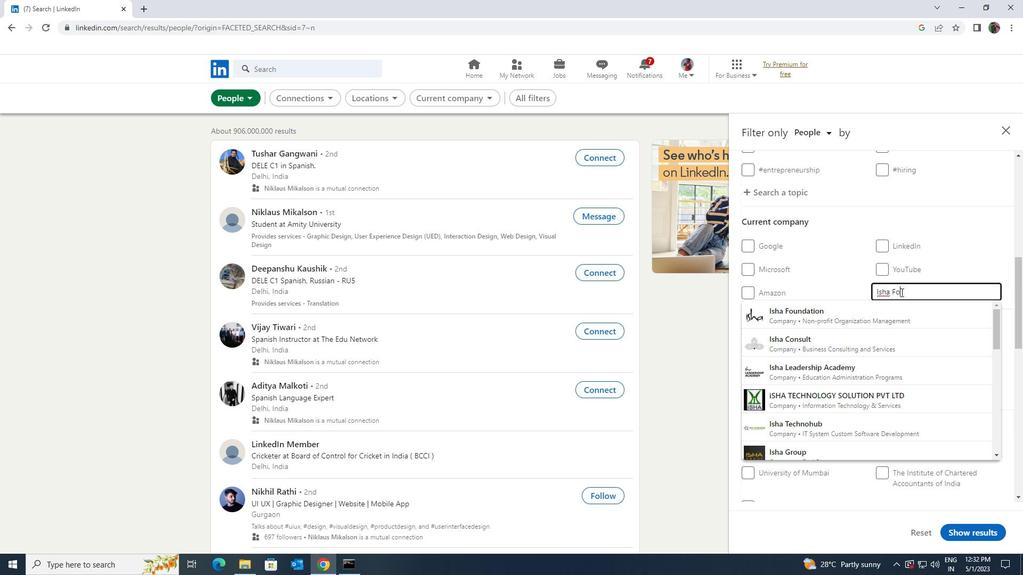 
Action: Mouse moved to (899, 302)
Screenshot: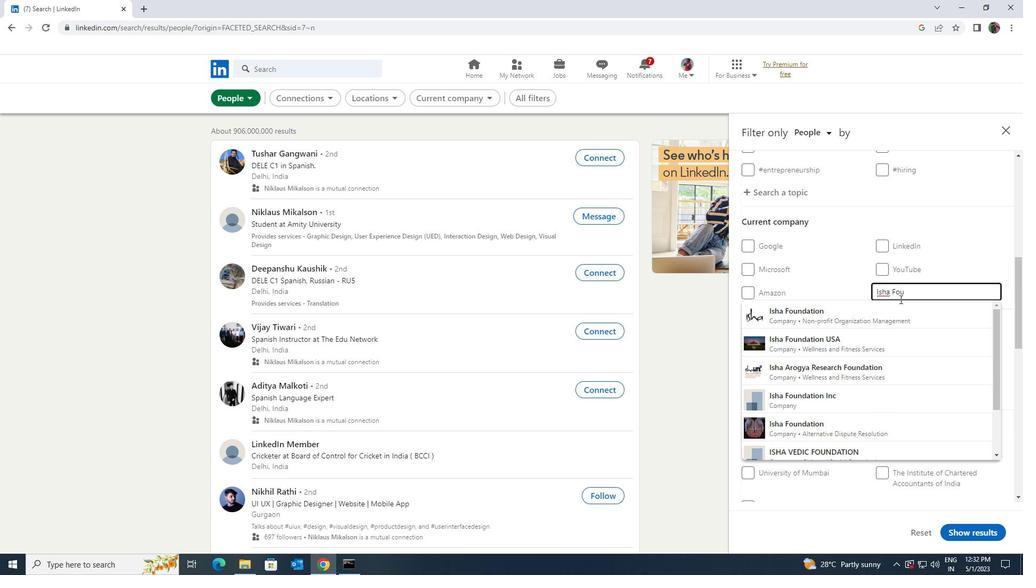 
Action: Mouse pressed left at (899, 302)
Screenshot: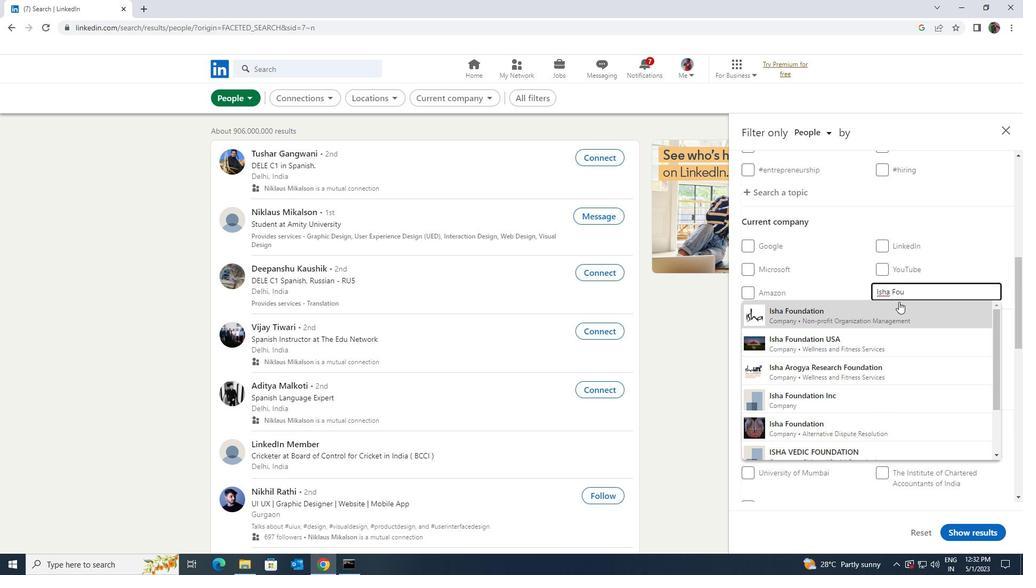 
Action: Mouse scrolled (899, 302) with delta (0, 0)
Screenshot: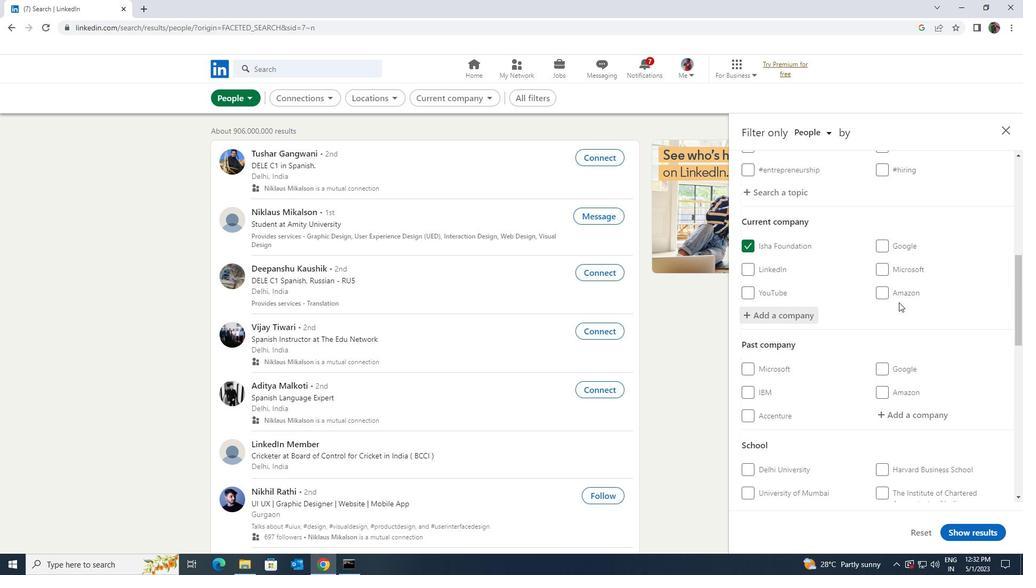 
Action: Mouse scrolled (899, 302) with delta (0, 0)
Screenshot: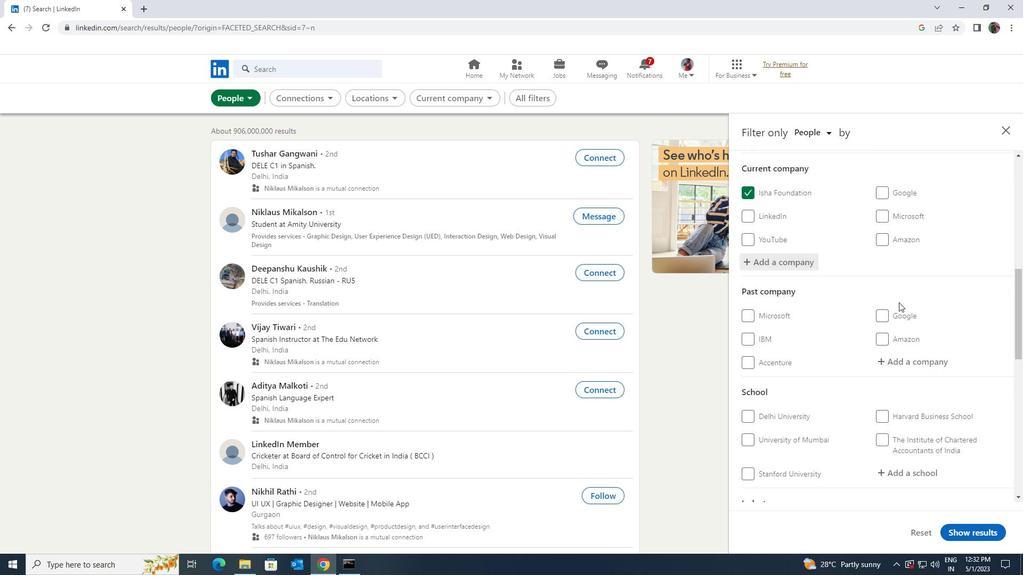 
Action: Mouse scrolled (899, 302) with delta (0, 0)
Screenshot: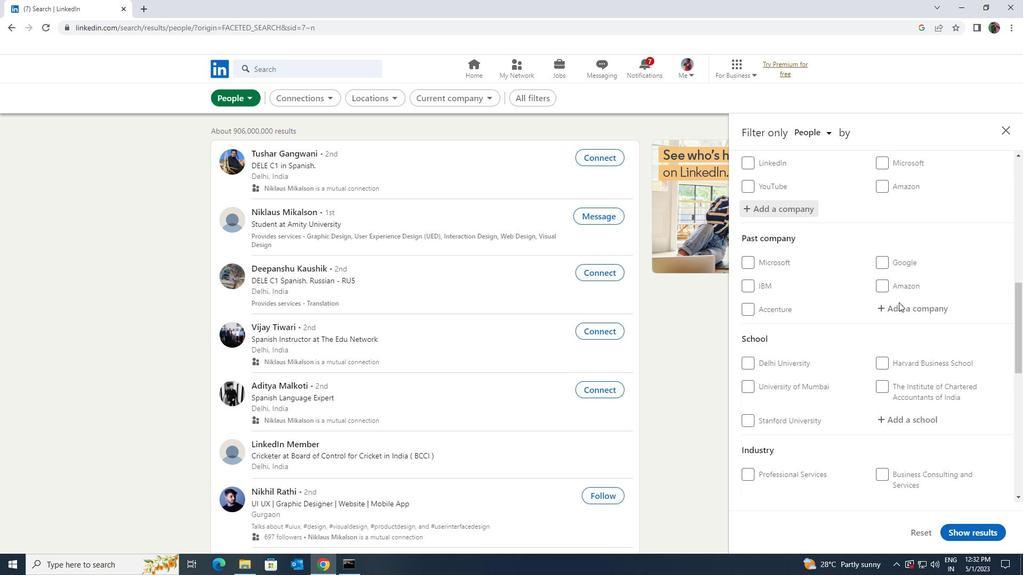 
Action: Mouse scrolled (899, 302) with delta (0, 0)
Screenshot: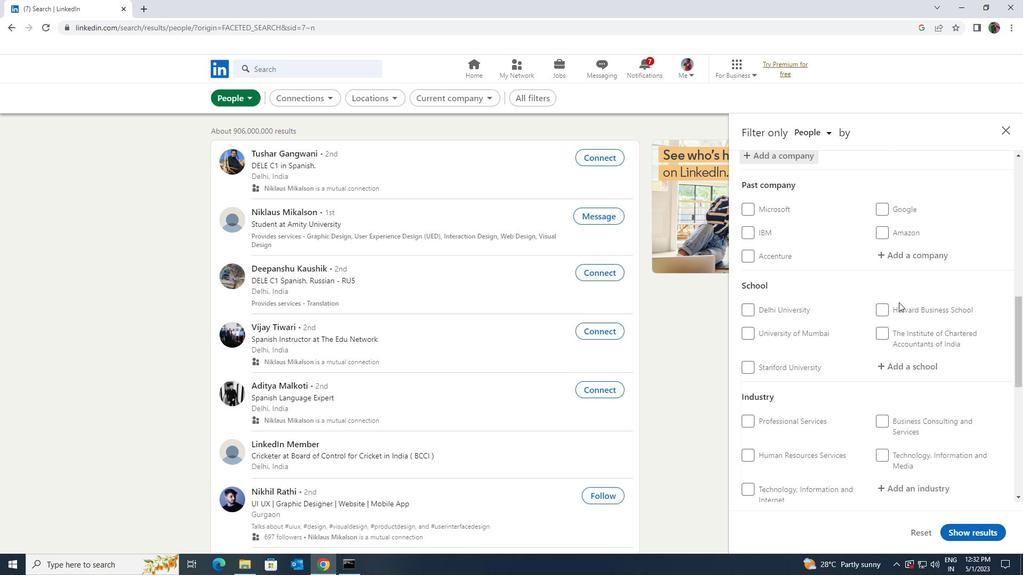 
Action: Mouse scrolled (899, 302) with delta (0, 0)
Screenshot: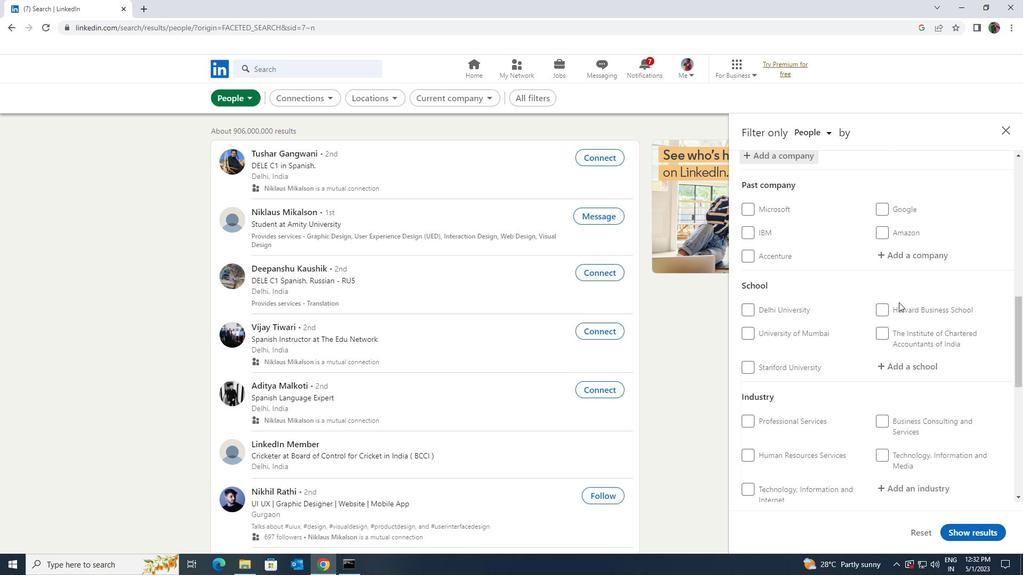 
Action: Mouse moved to (911, 261)
Screenshot: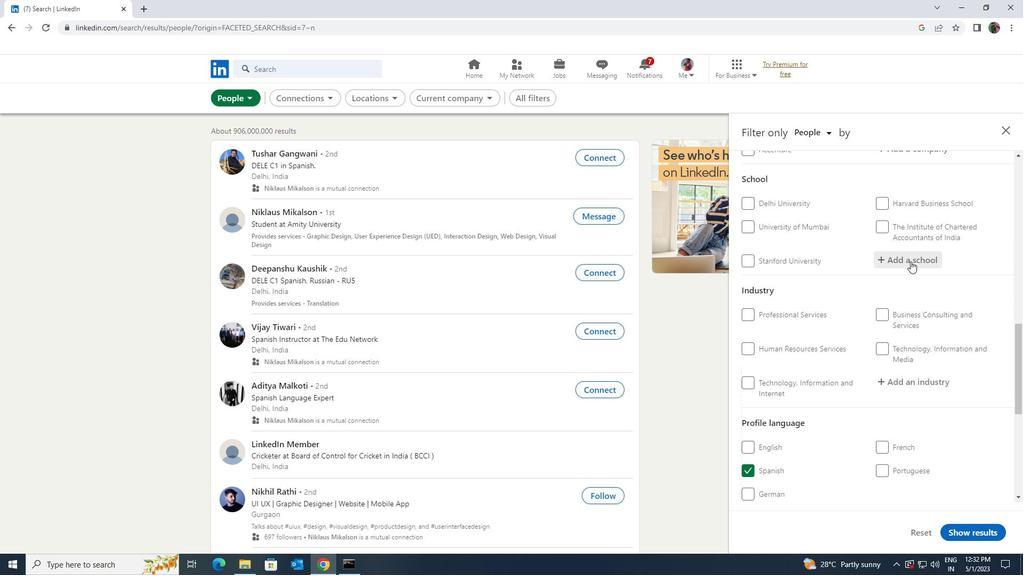 
Action: Mouse pressed left at (911, 261)
Screenshot: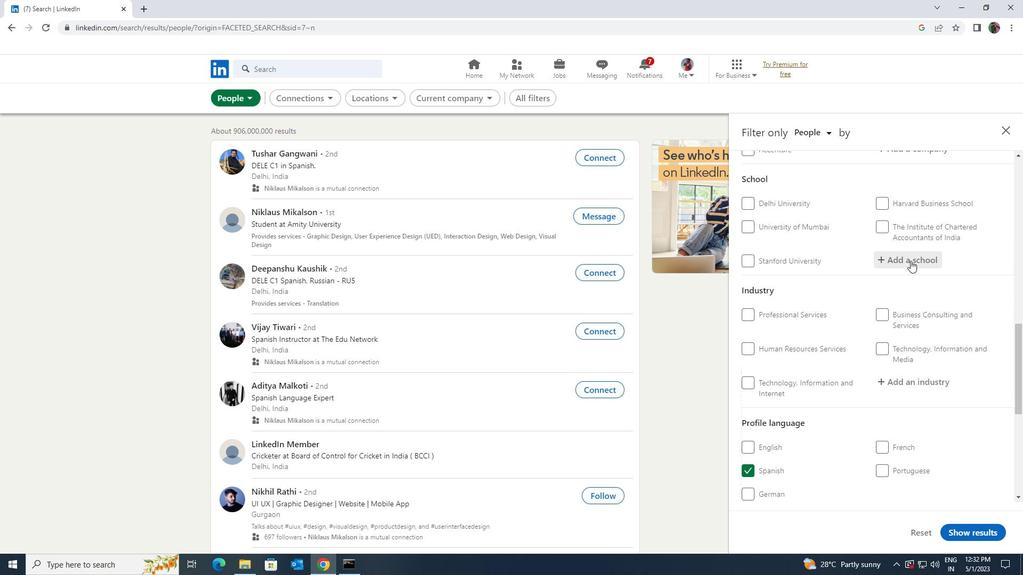 
Action: Key pressed <Key.shift><Key.shift><Key.shift><Key.shift><Key.shift><Key.shift><Key.shift><Key.shift>GAYA<Key.space>COLEE<Key.backspace>
Screenshot: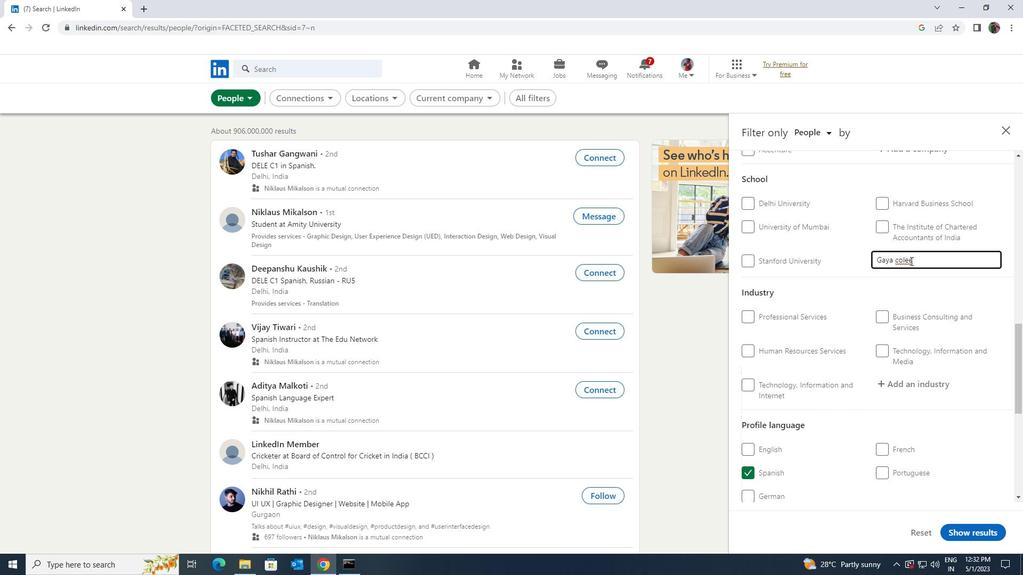 
Action: Mouse moved to (910, 259)
Screenshot: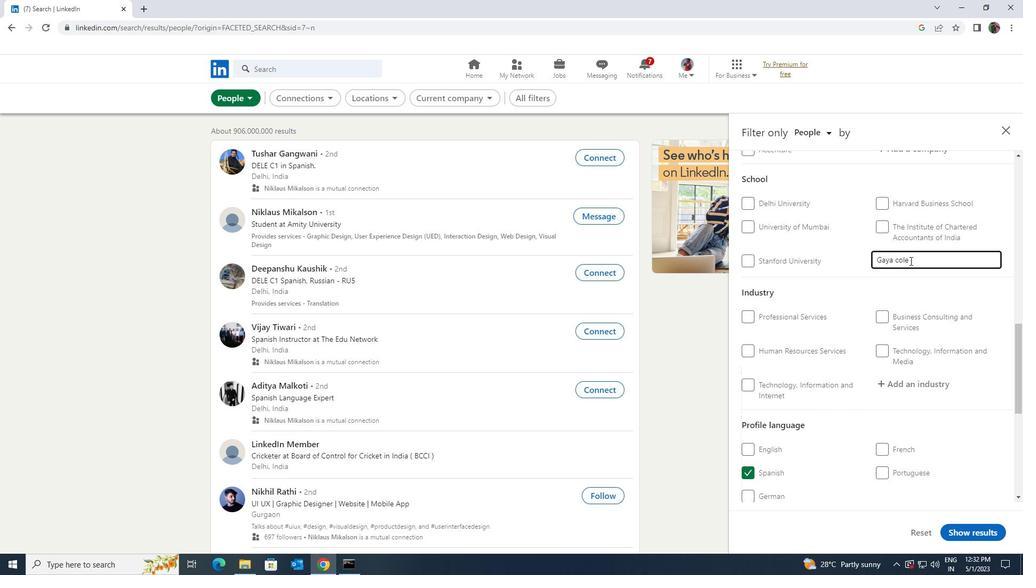 
Action: Key pressed <Key.backspace>
Screenshot: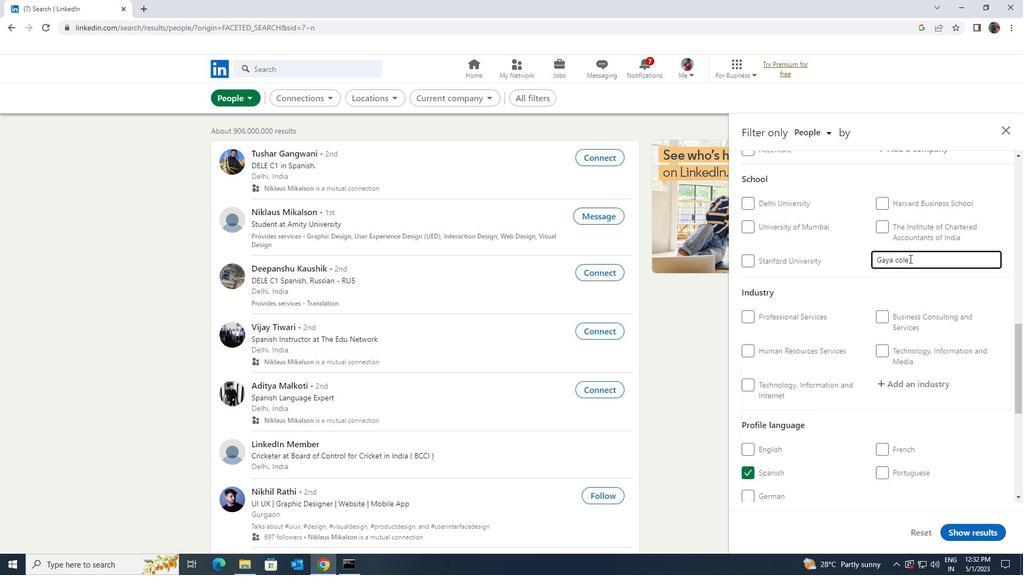
Action: Mouse moved to (883, 284)
Screenshot: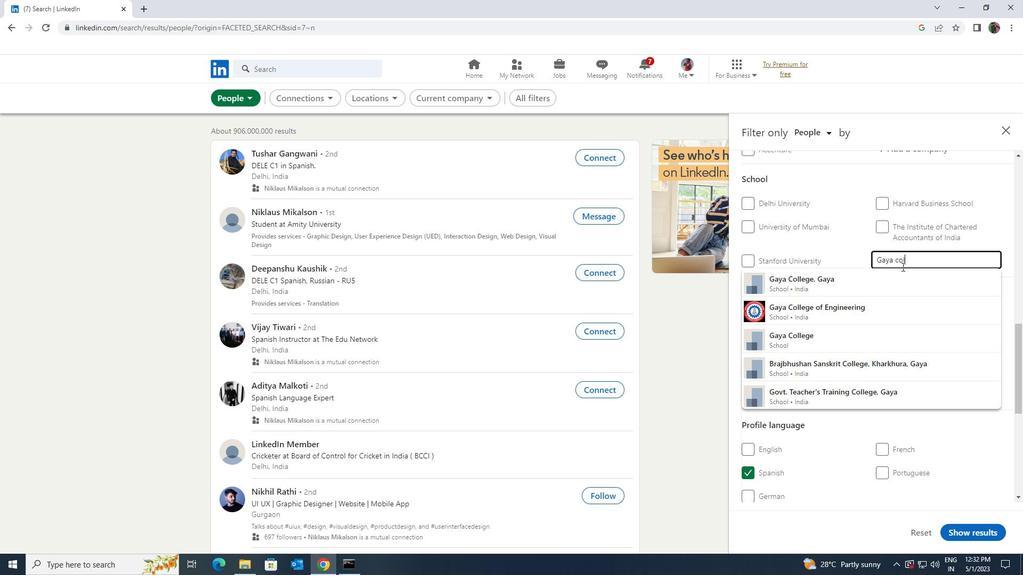 
Action: Mouse pressed left at (883, 284)
Screenshot: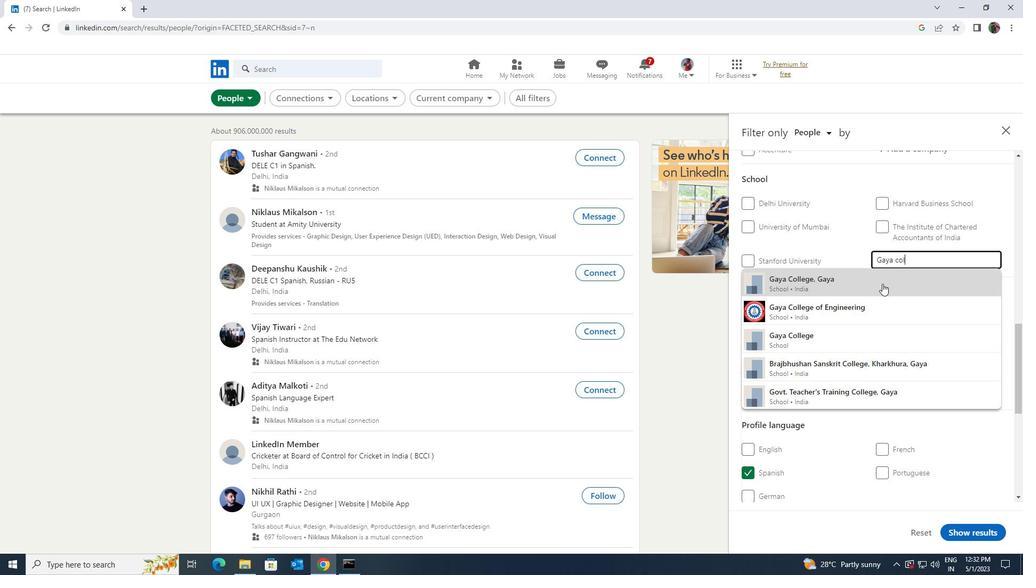 
Action: Mouse scrolled (883, 283) with delta (0, 0)
Screenshot: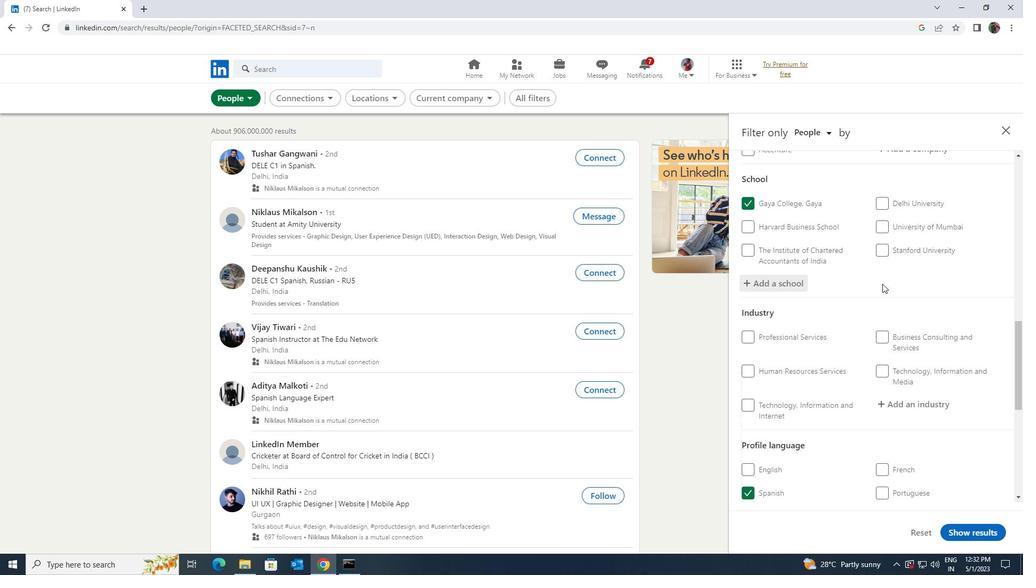 
Action: Mouse scrolled (883, 283) with delta (0, 0)
Screenshot: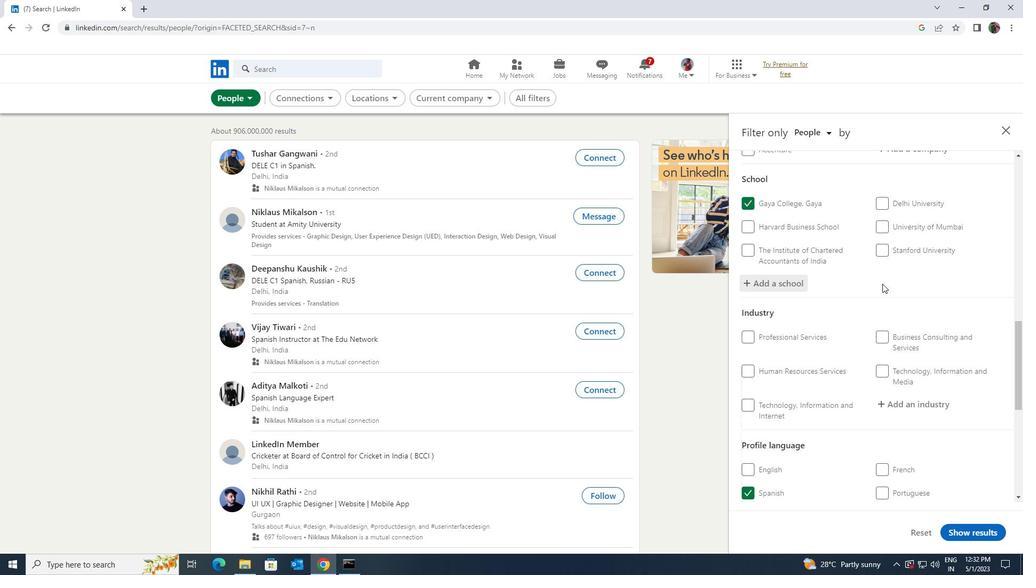 
Action: Mouse moved to (895, 292)
Screenshot: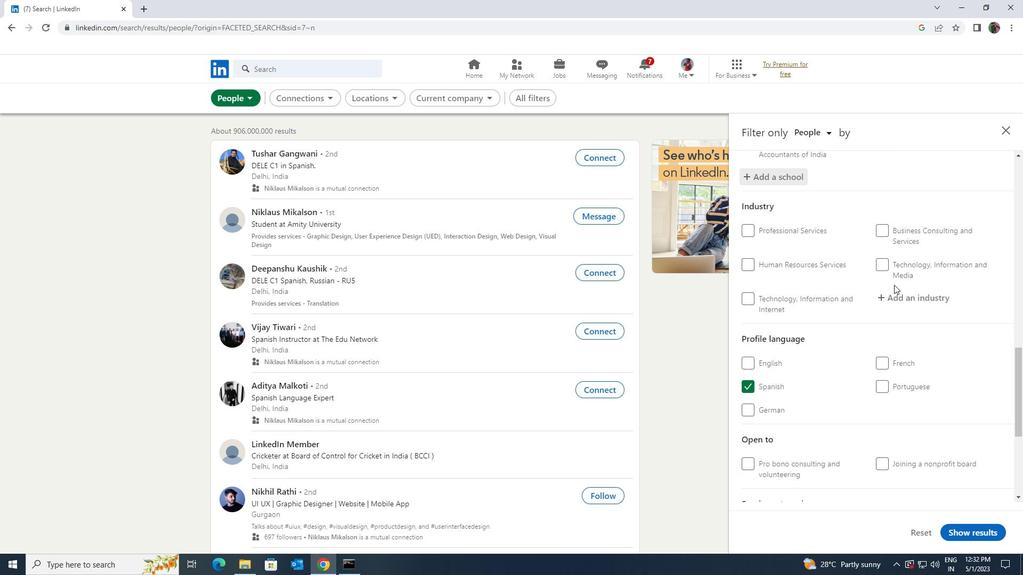 
Action: Mouse pressed left at (895, 292)
Screenshot: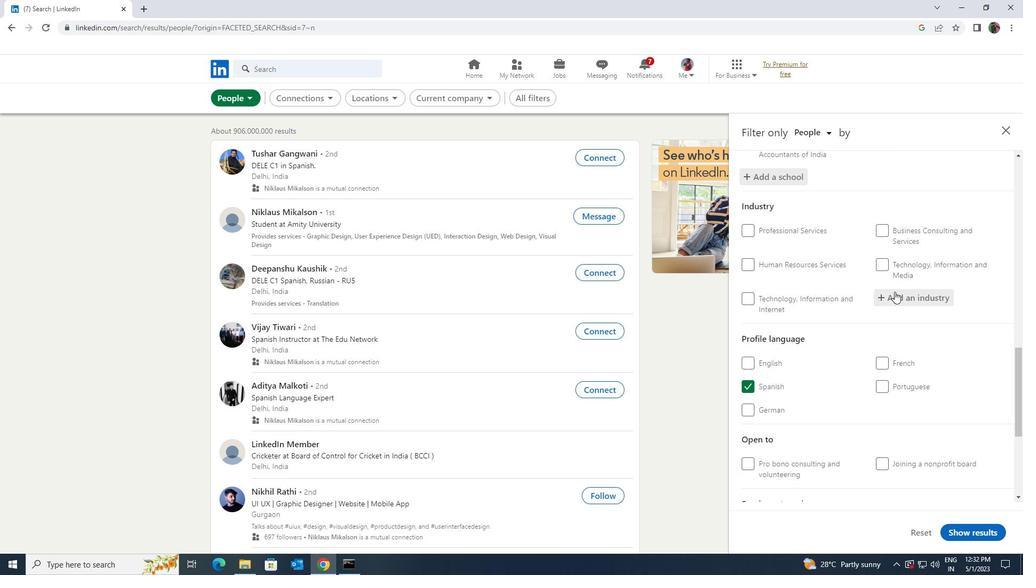 
Action: Key pressed <Key.shift>WHOLESALE<Key.space><Key.shift>BUI
Screenshot: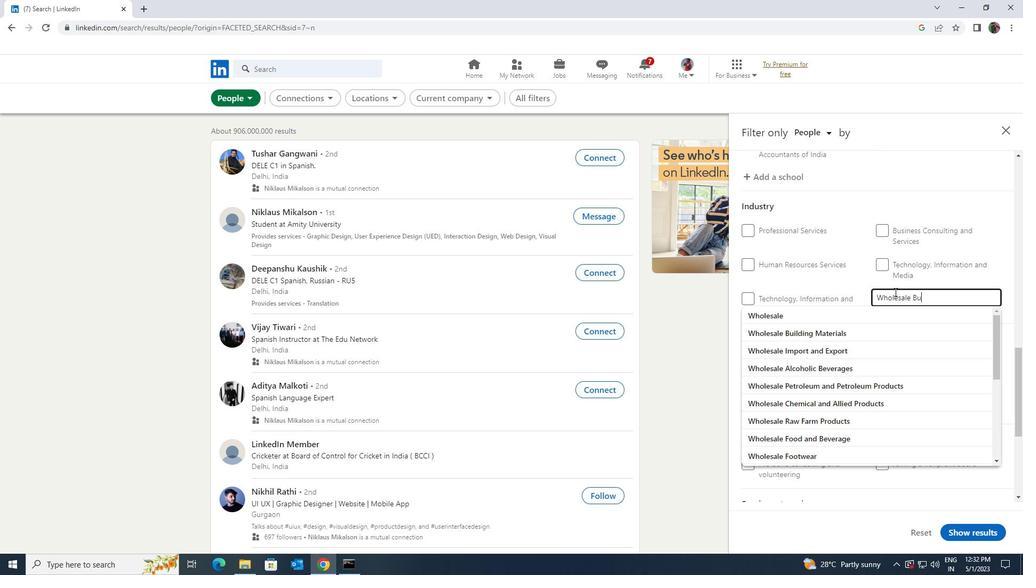 
Action: Mouse moved to (892, 309)
Screenshot: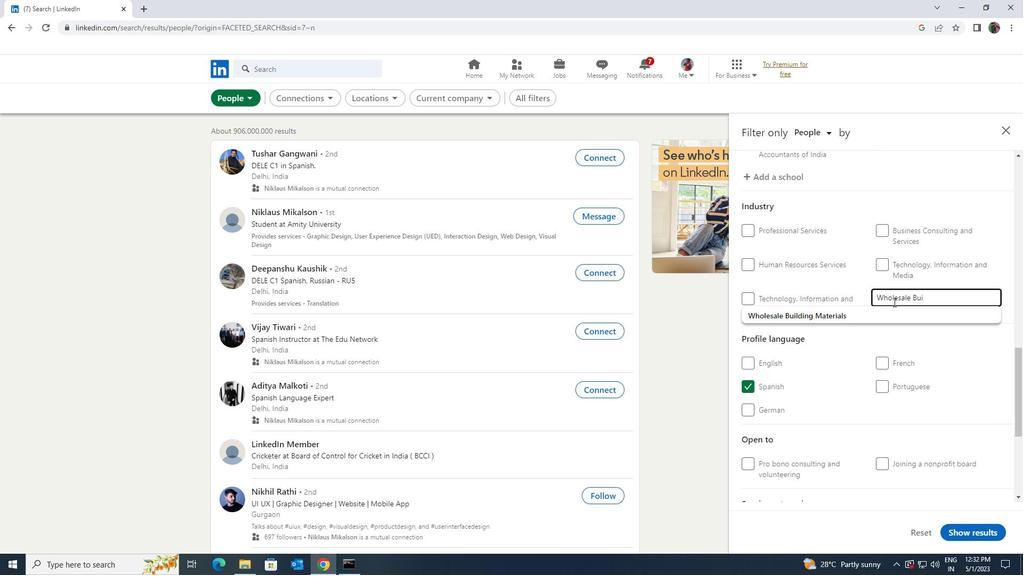 
Action: Mouse pressed left at (892, 309)
Screenshot: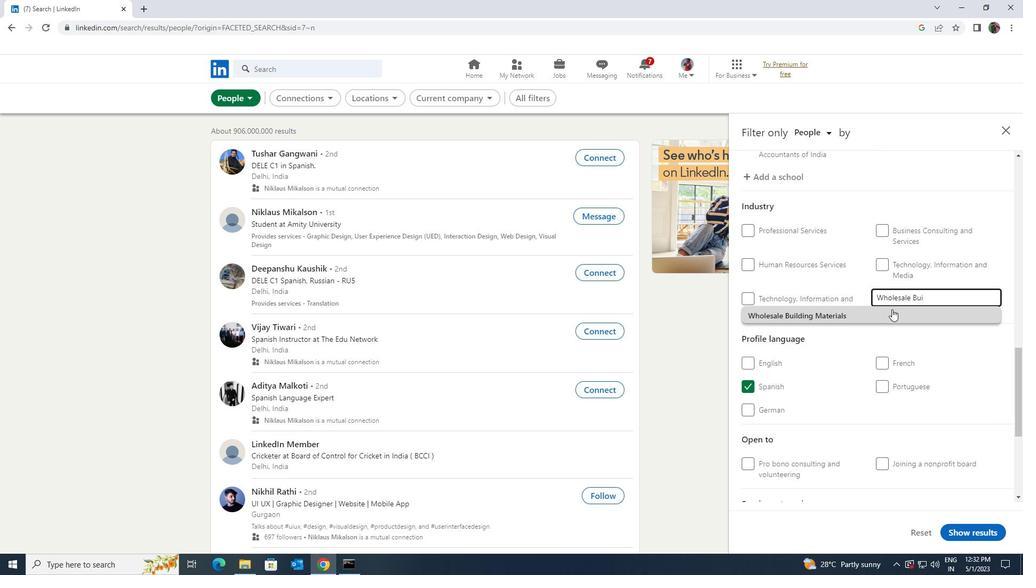 
Action: Mouse scrolled (892, 309) with delta (0, 0)
Screenshot: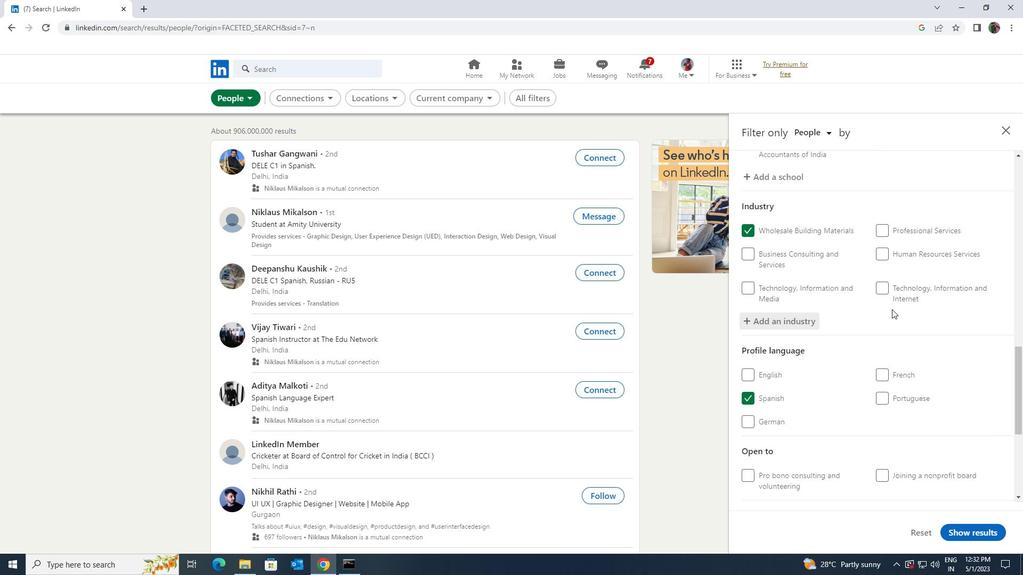 
Action: Mouse scrolled (892, 309) with delta (0, 0)
Screenshot: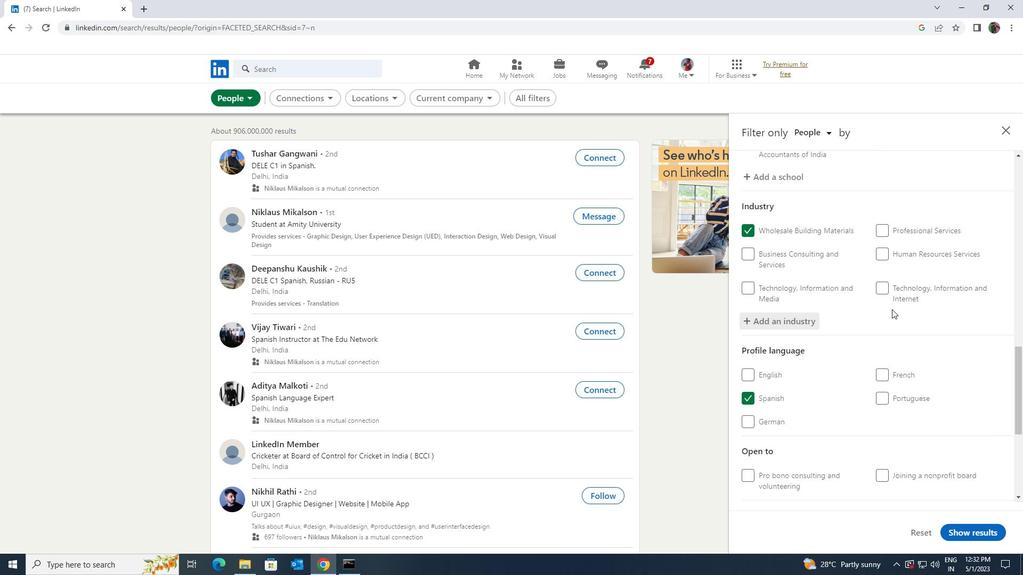 
Action: Mouse scrolled (892, 309) with delta (0, 0)
Screenshot: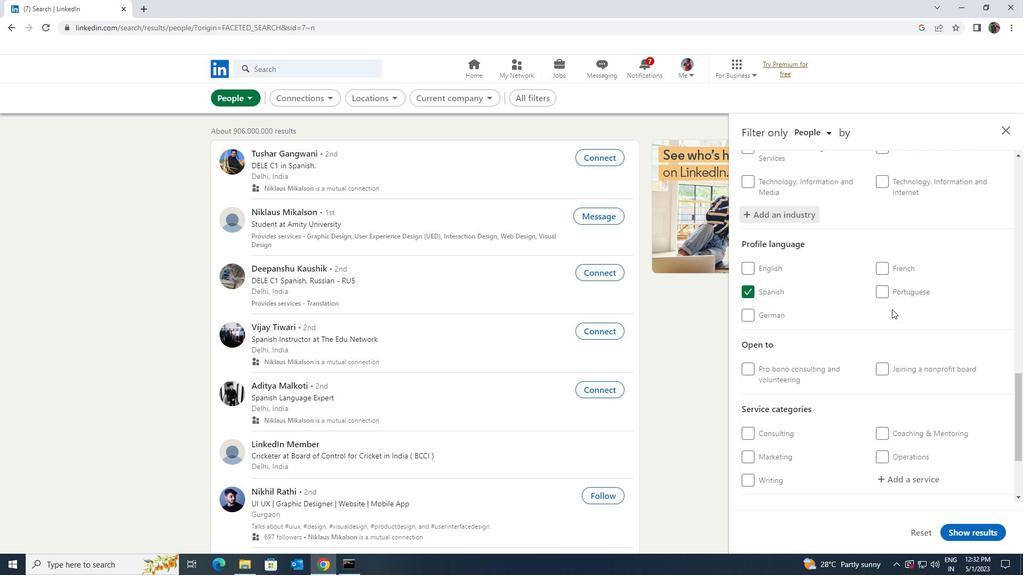 
Action: Mouse scrolled (892, 309) with delta (0, 0)
Screenshot: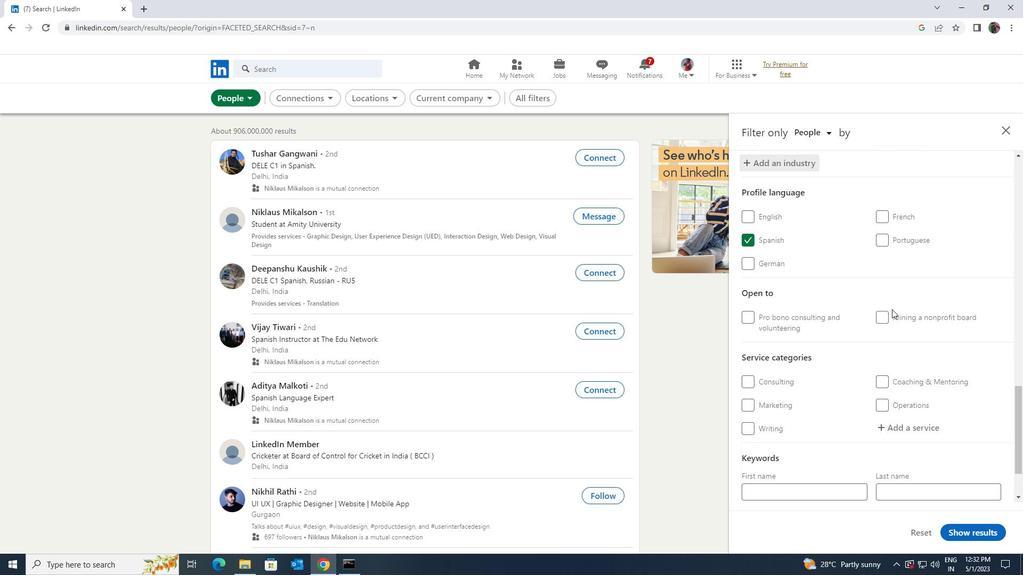 
Action: Mouse scrolled (892, 309) with delta (0, 0)
Screenshot: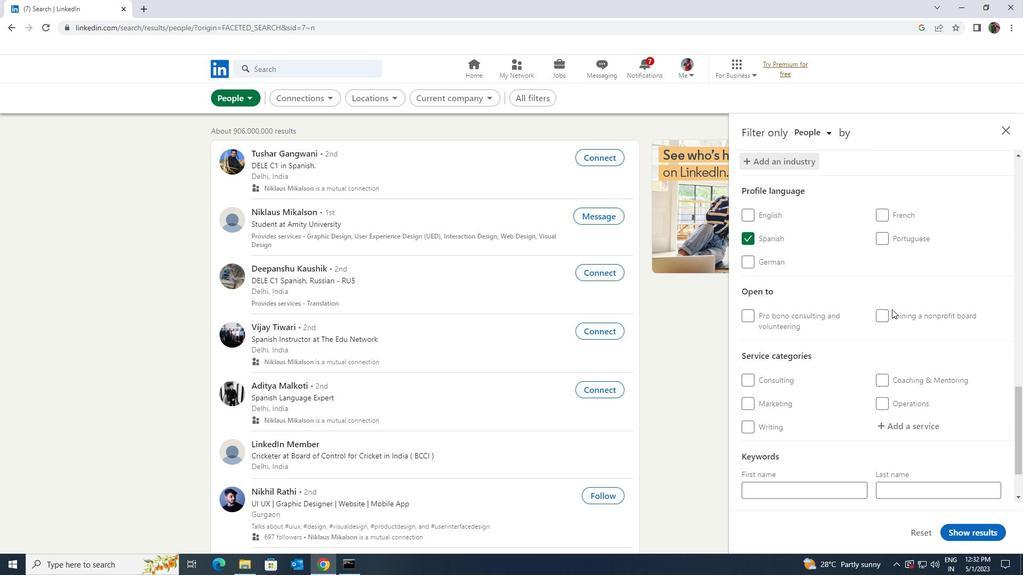 
Action: Mouse moved to (907, 354)
Screenshot: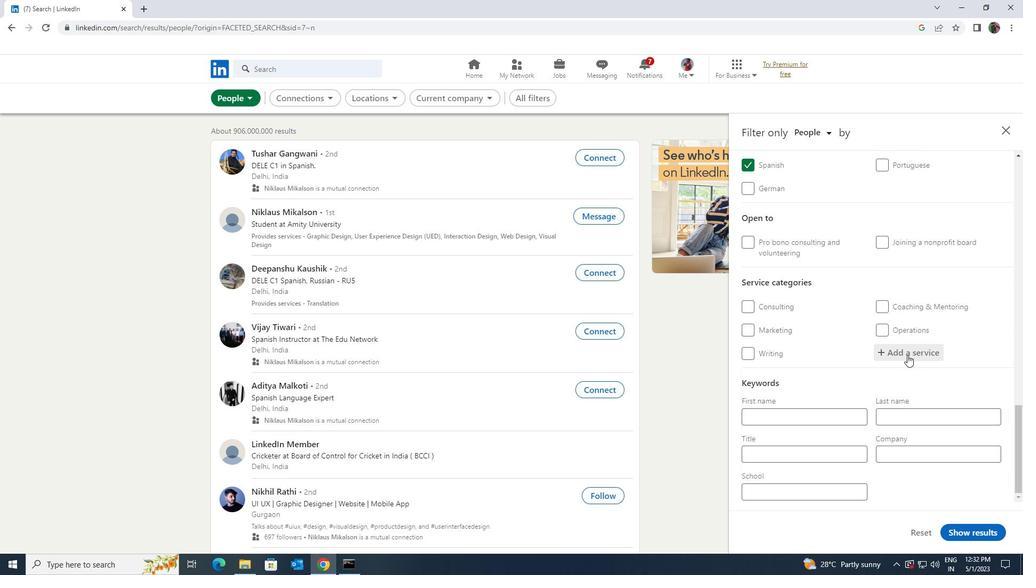 
Action: Mouse pressed left at (907, 354)
Screenshot: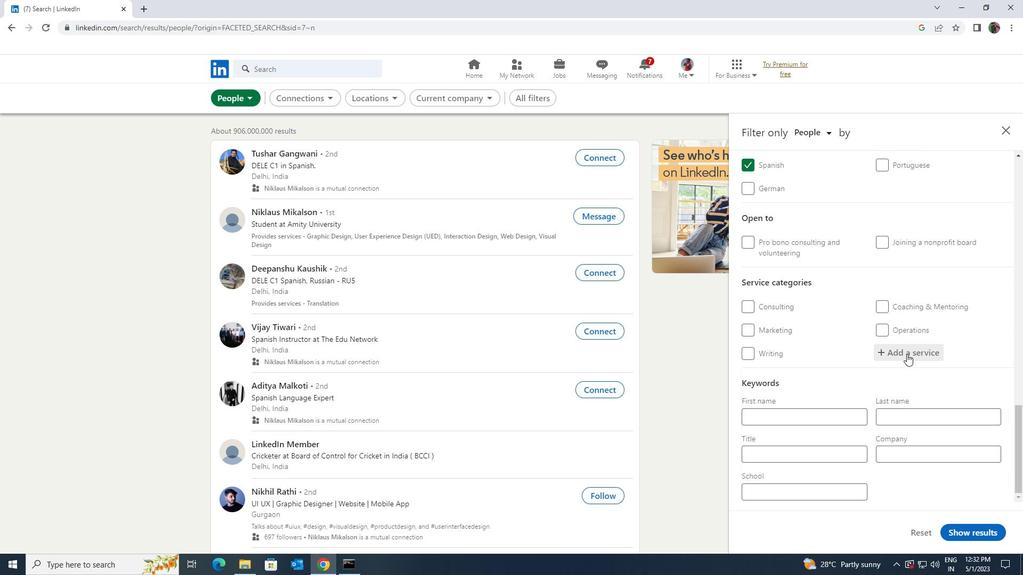 
Action: Mouse moved to (907, 354)
Screenshot: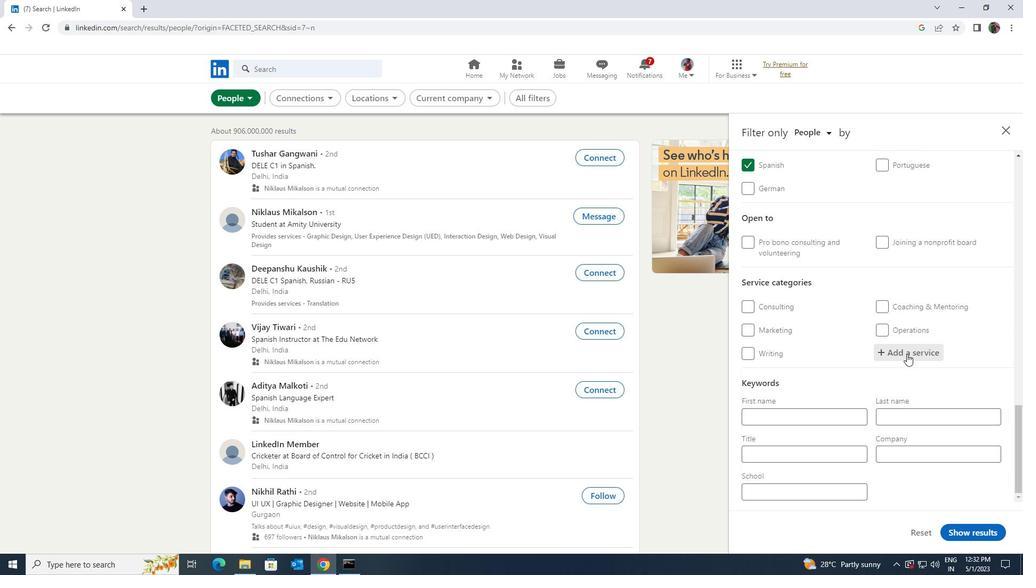 
Action: Key pressed <Key.shift>WEB<Key.space><Key.shift>DEVE
Screenshot: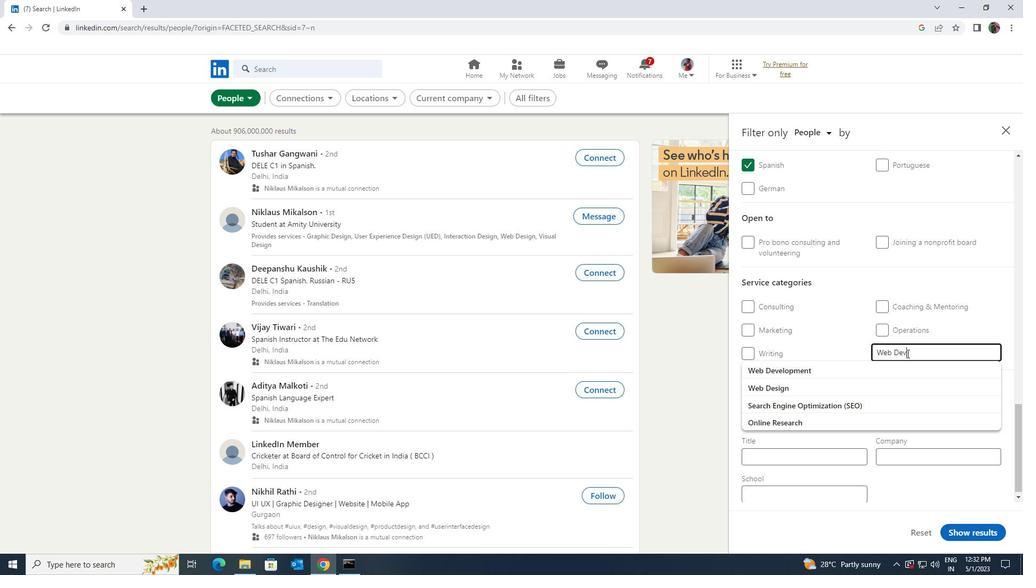 
Action: Mouse moved to (890, 363)
Screenshot: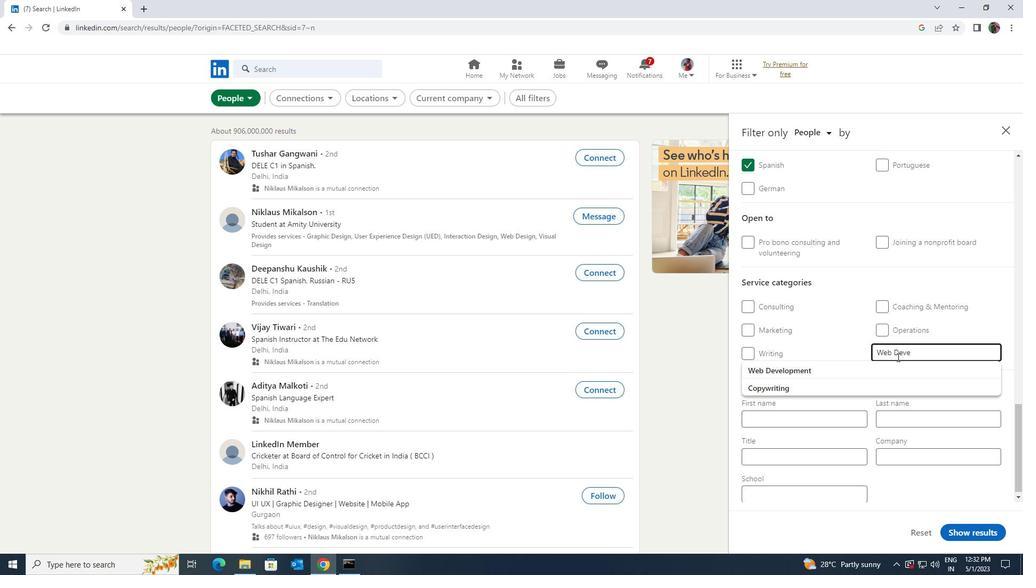 
Action: Mouse pressed left at (890, 363)
Screenshot: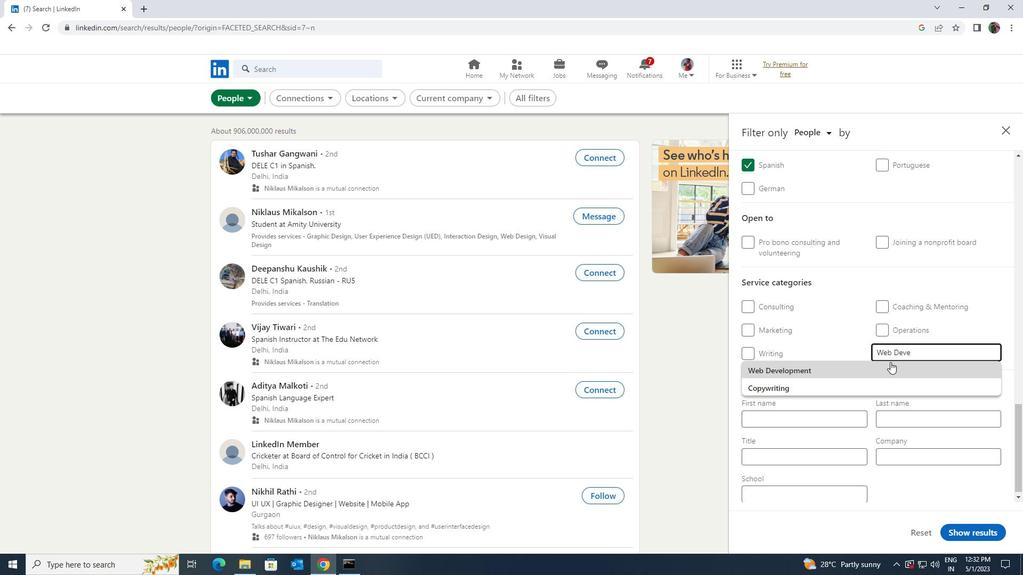 
Action: Mouse moved to (890, 363)
Screenshot: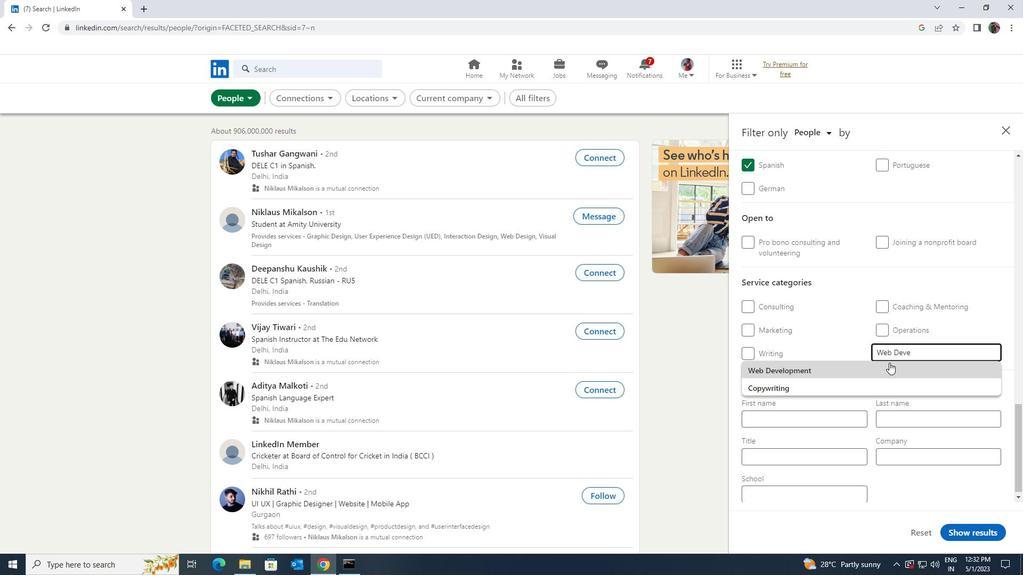 
Action: Mouse scrolled (890, 362) with delta (0, 0)
Screenshot: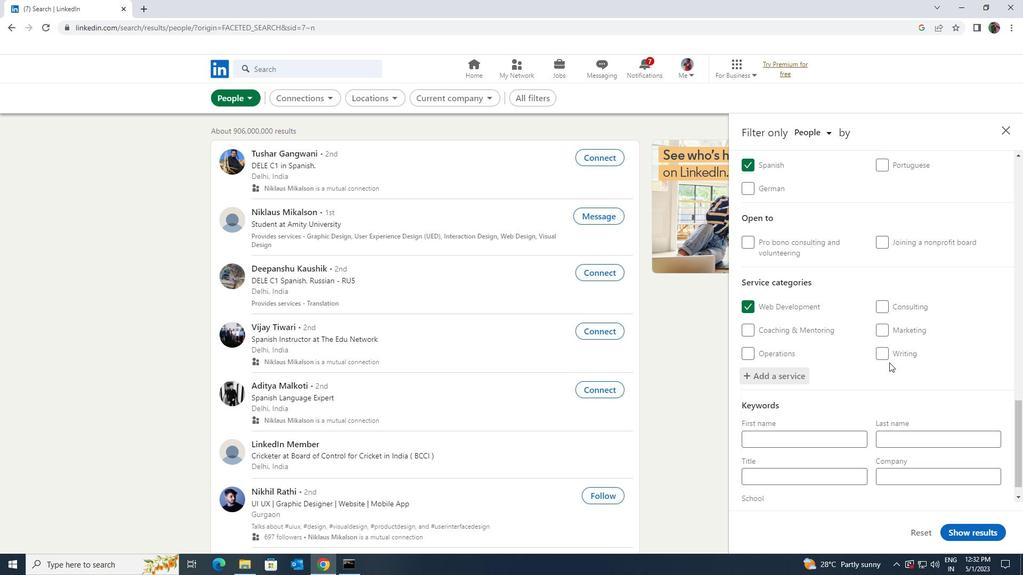 
Action: Mouse scrolled (890, 362) with delta (0, 0)
Screenshot: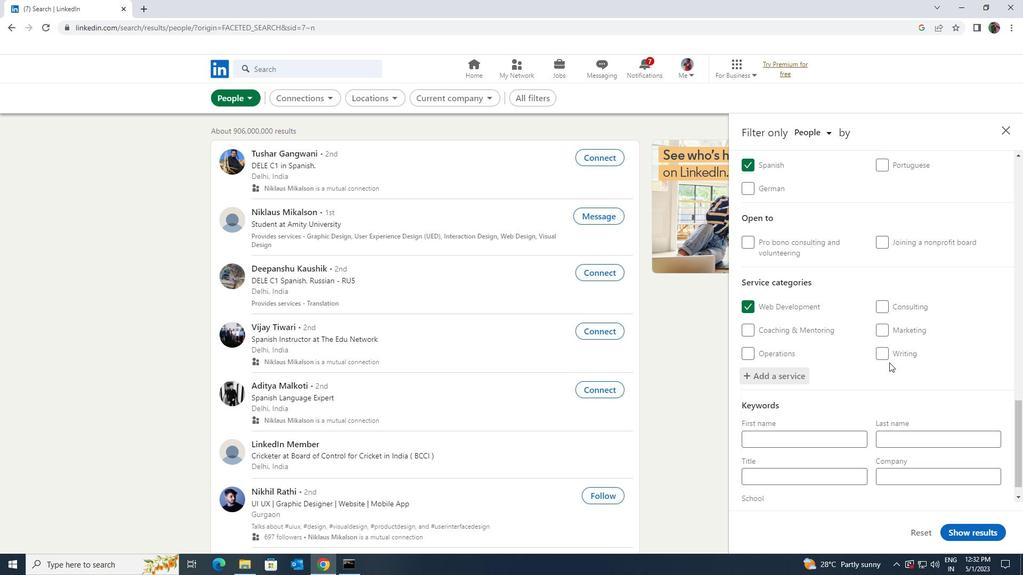 
Action: Mouse scrolled (890, 362) with delta (0, 0)
Screenshot: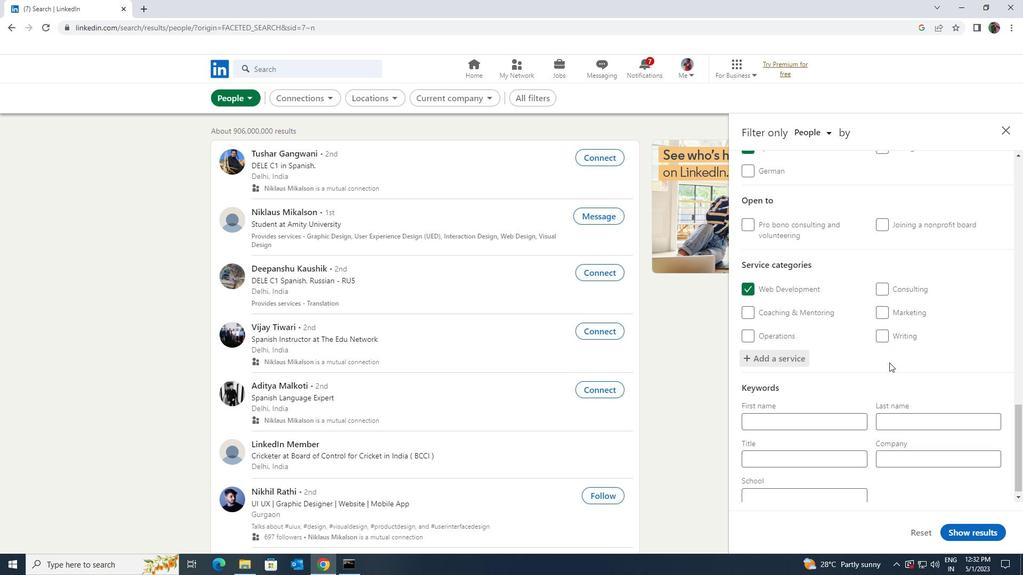 
Action: Mouse scrolled (890, 362) with delta (0, 0)
Screenshot: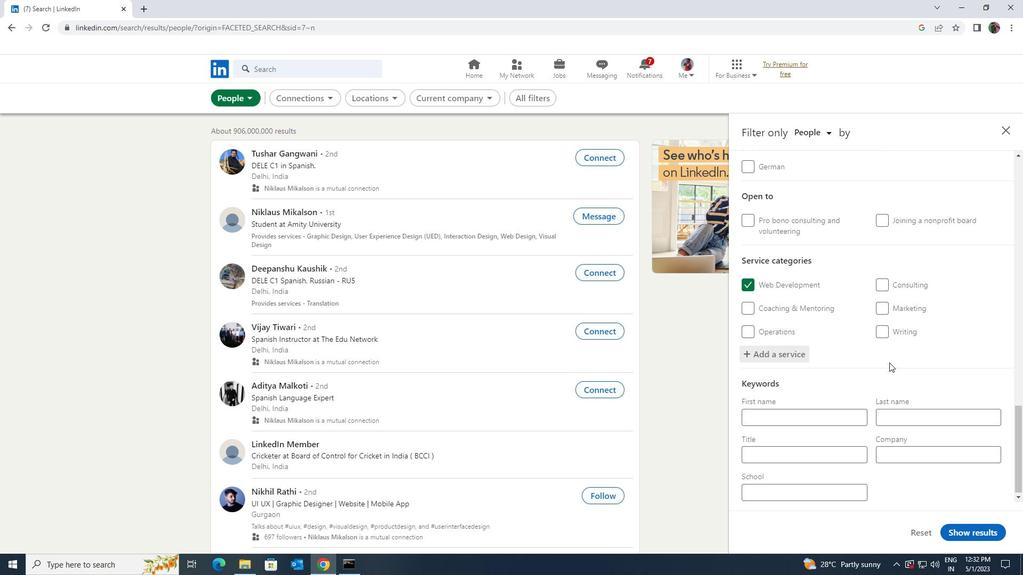 
Action: Mouse moved to (844, 456)
Screenshot: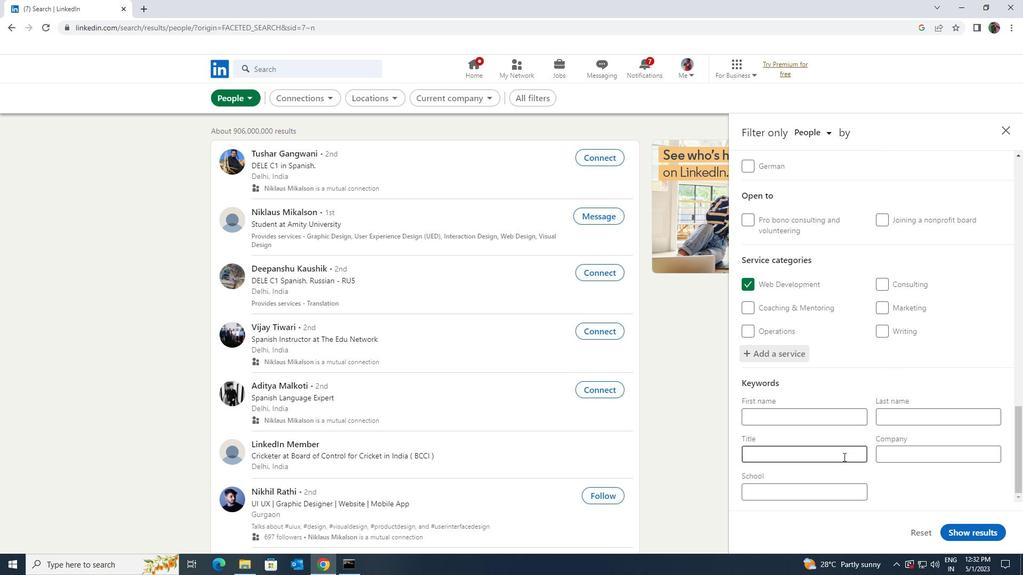 
Action: Mouse pressed left at (844, 456)
Screenshot: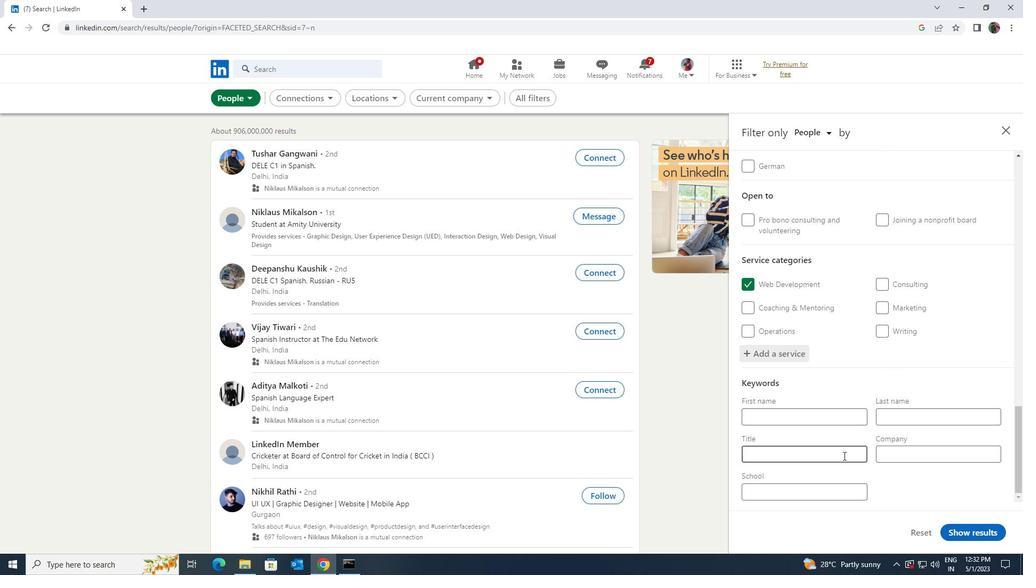 
Action: Mouse moved to (846, 453)
Screenshot: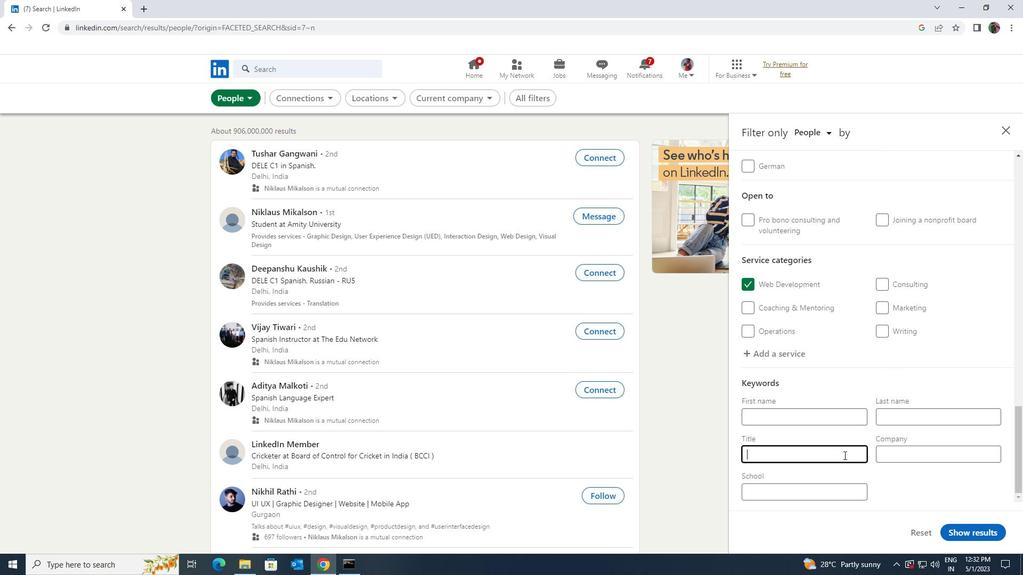 
Action: Key pressed <Key.shift><Key.shift><Key.shift><Key.shift><Key.shift><Key.shift><Key.shift><Key.shift><Key.shift><Key.shift><Key.shift><Key.shift><Key.shift><Key.shift><Key.shift><Key.shift><Key.shift><Key.shift><Key.shift><Key.shift>VIDEO<Key.space><Key.shift>EDITOR
Screenshot: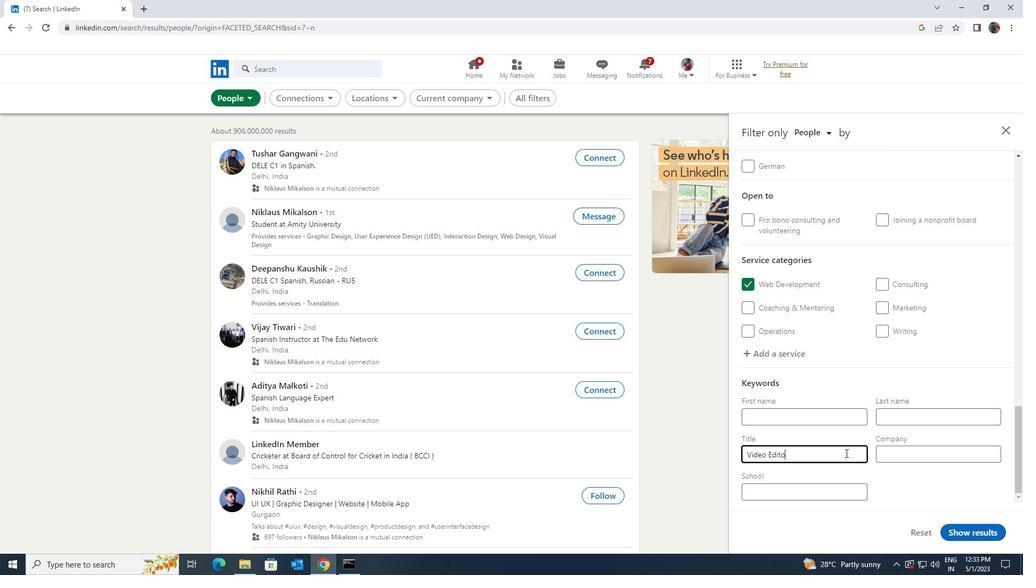 
Action: Mouse moved to (958, 531)
Screenshot: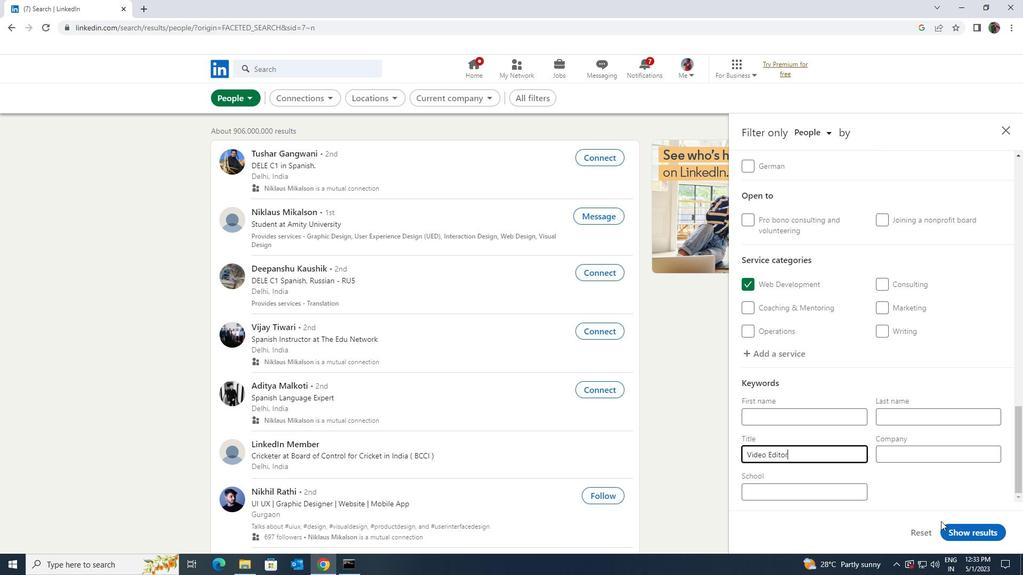 
Action: Mouse pressed left at (958, 531)
Screenshot: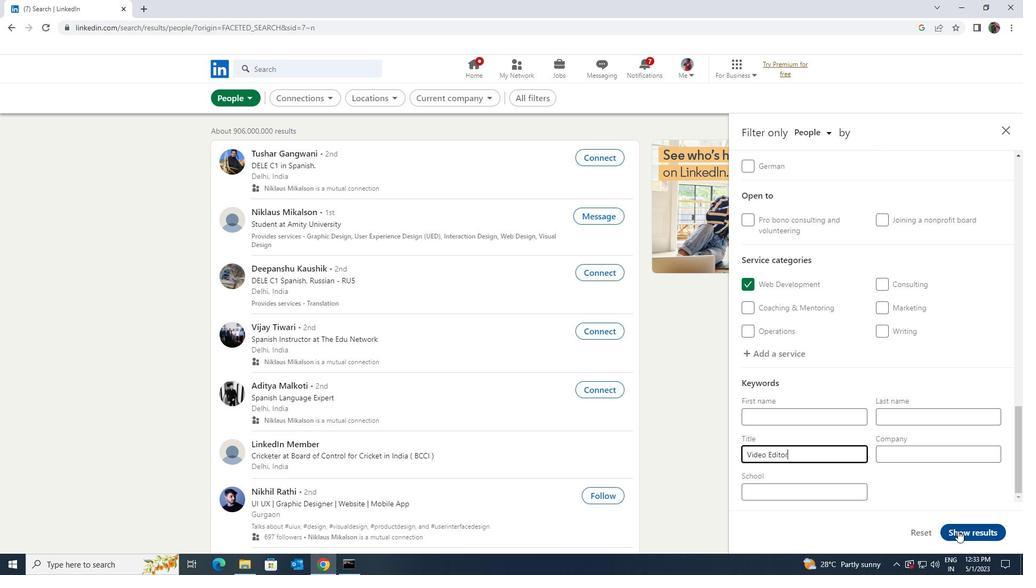 
Action: Mouse moved to (959, 531)
Screenshot: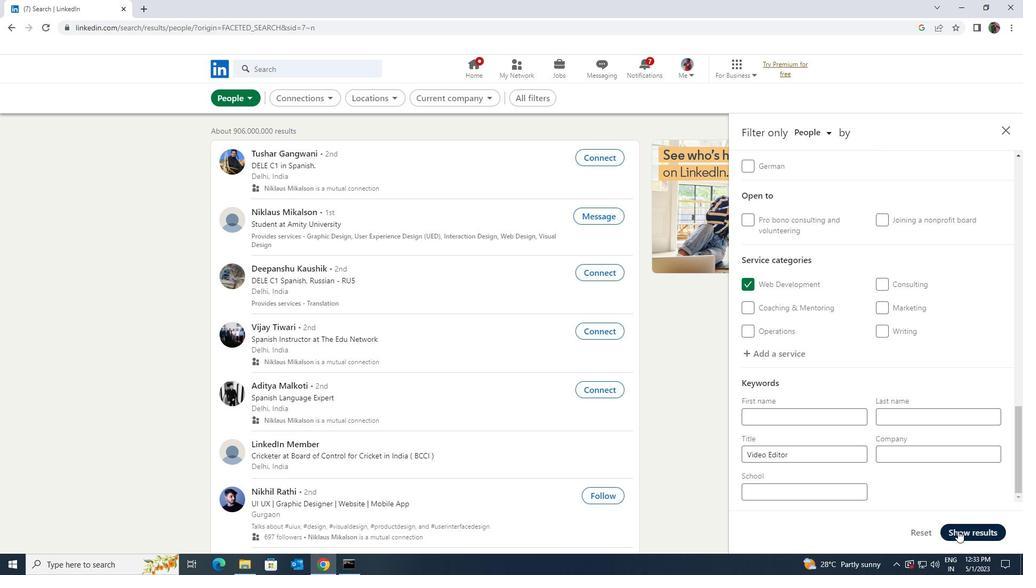 
